 Task: In the  document order.docx Use the feature 'and check spelling and grammer' Select the body of letter and change paragraph spacing to  'Double' Select the word  Hello and change the font size to  25
Action: Mouse moved to (342, 499)
Screenshot: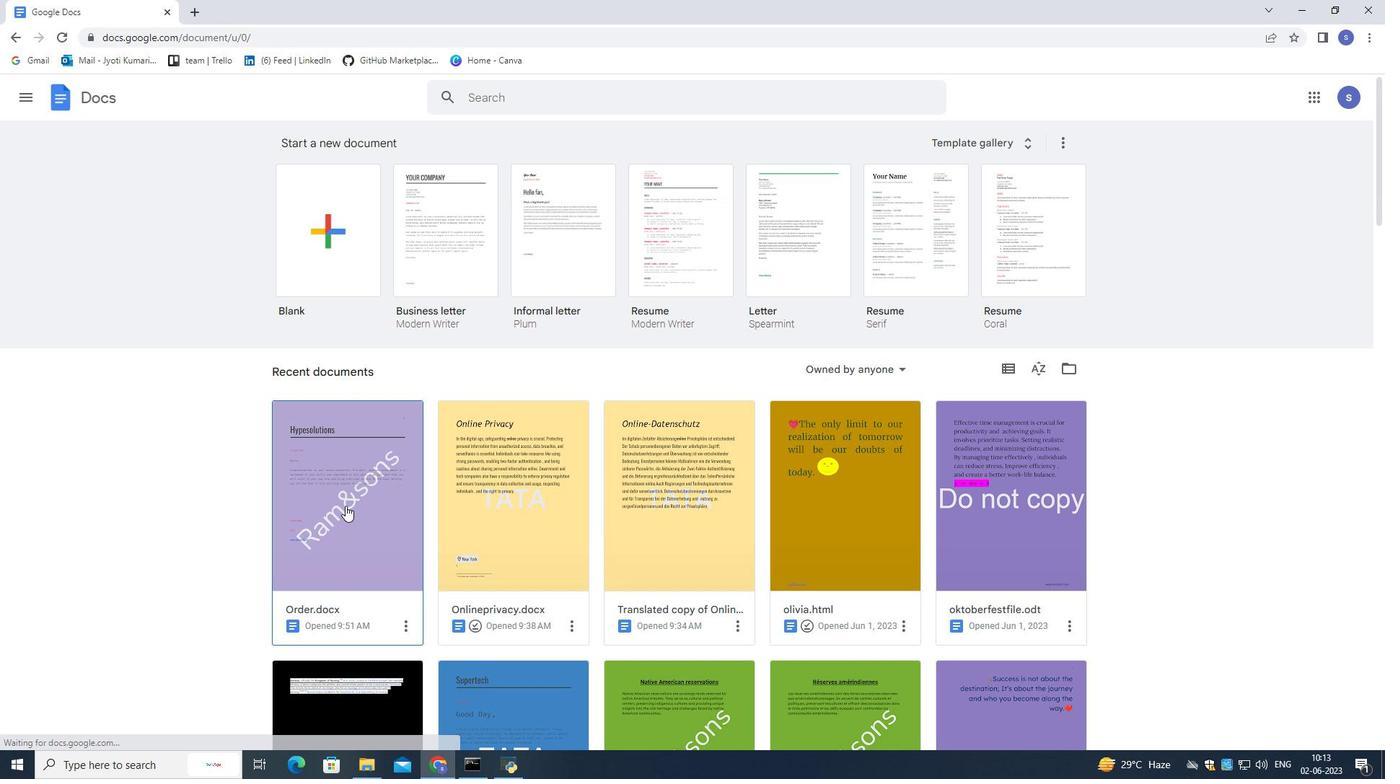 
Action: Mouse pressed left at (342, 499)
Screenshot: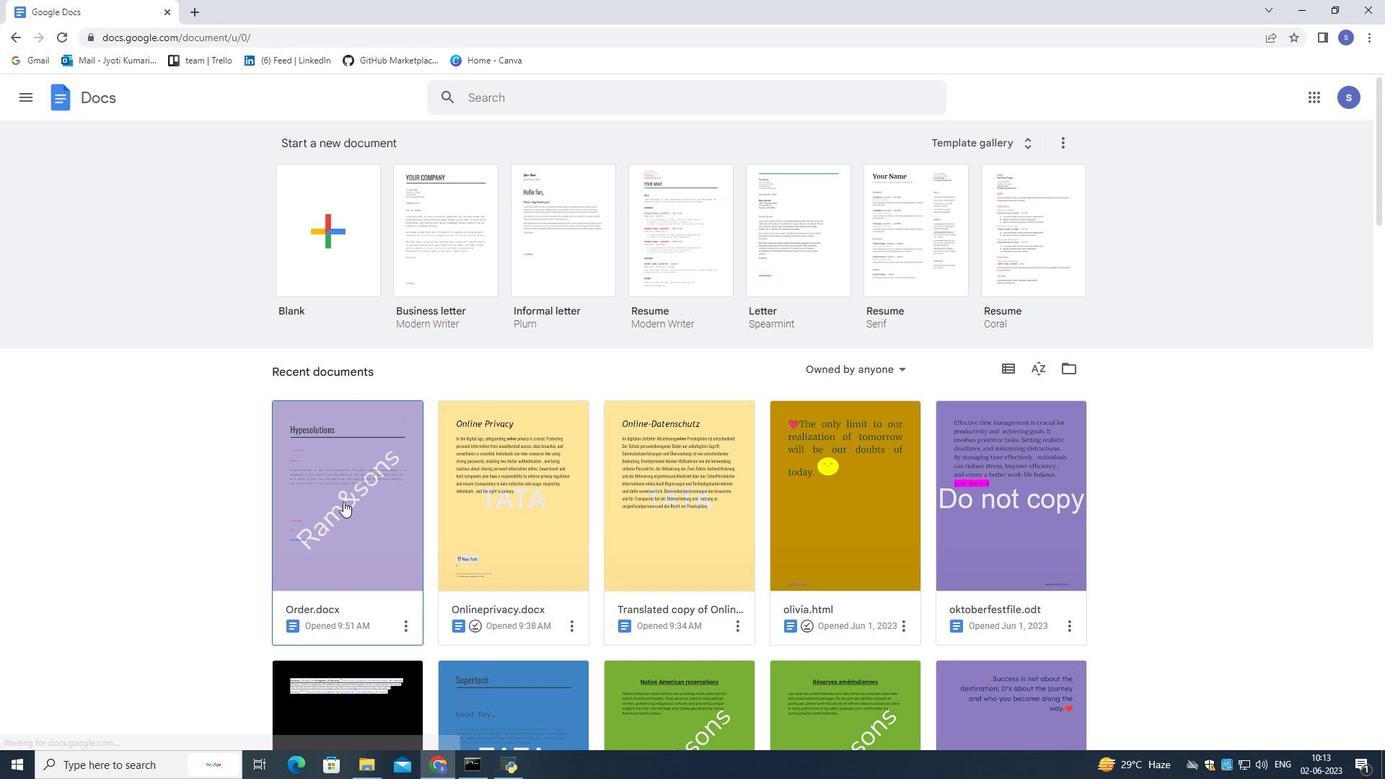 
Action: Mouse pressed left at (342, 499)
Screenshot: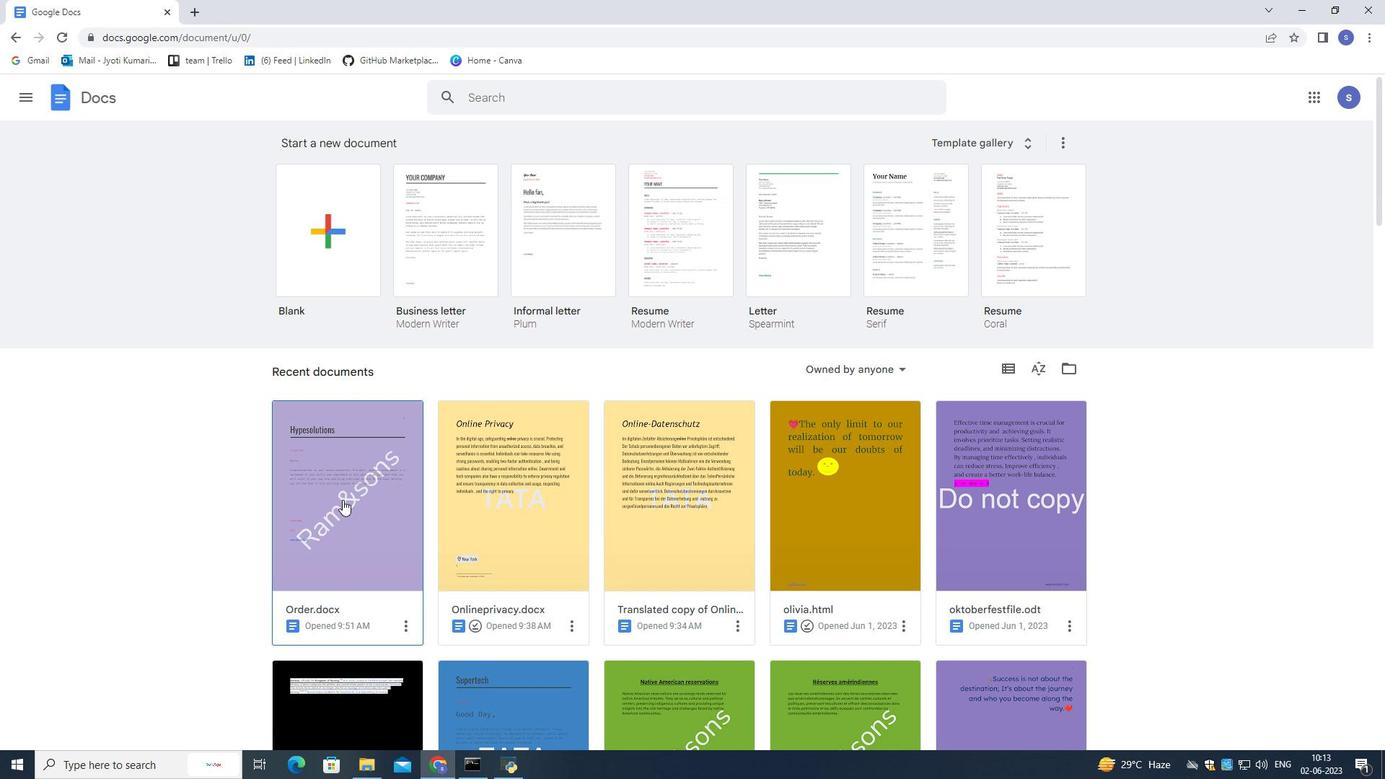 
Action: Mouse moved to (243, 103)
Screenshot: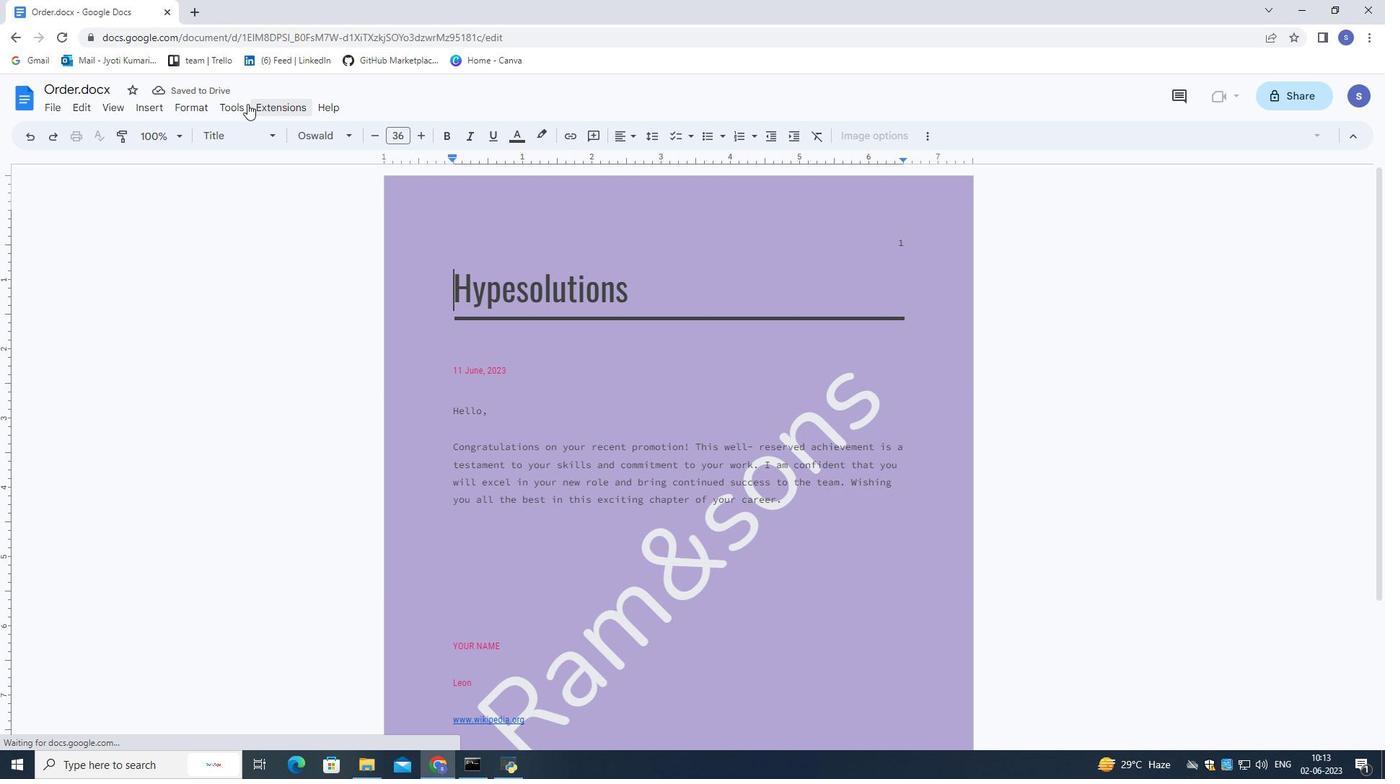 
Action: Mouse pressed left at (243, 103)
Screenshot: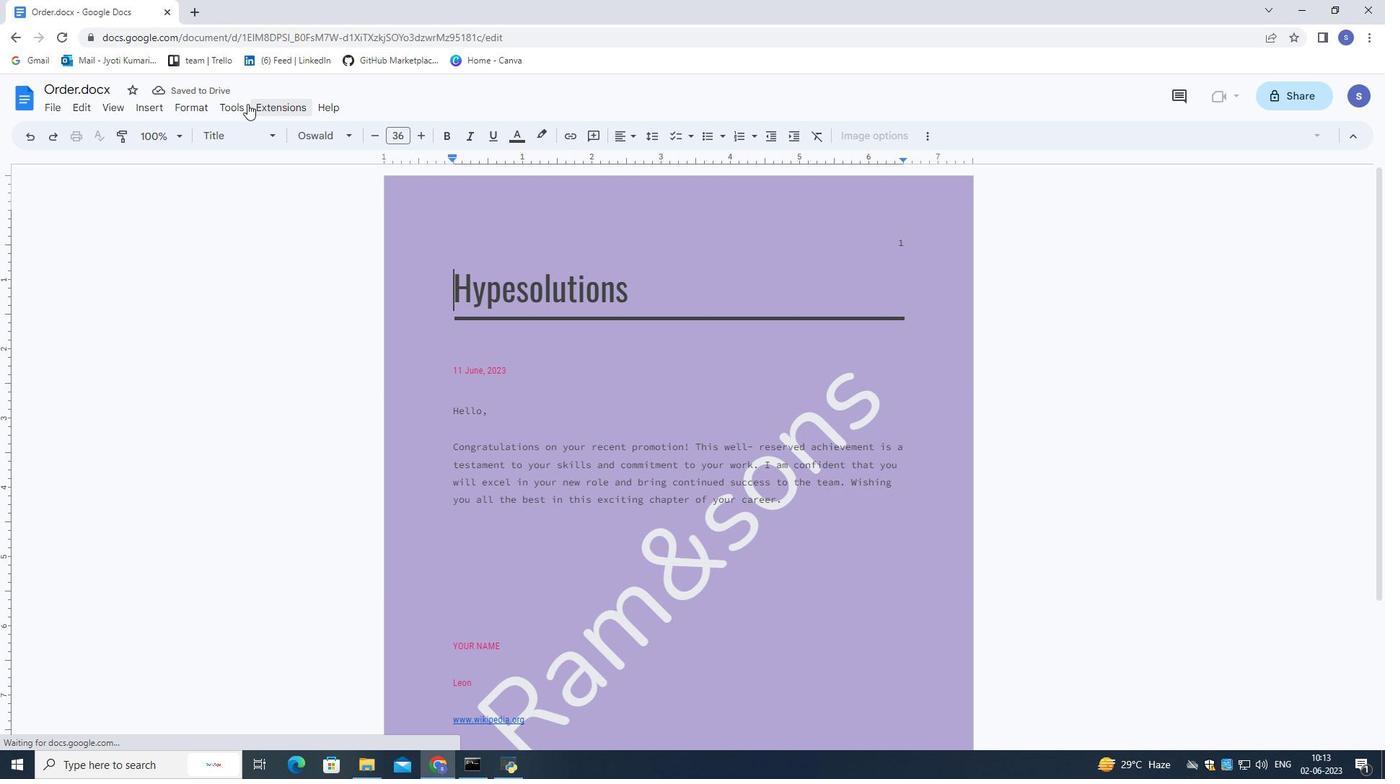 
Action: Mouse moved to (240, 102)
Screenshot: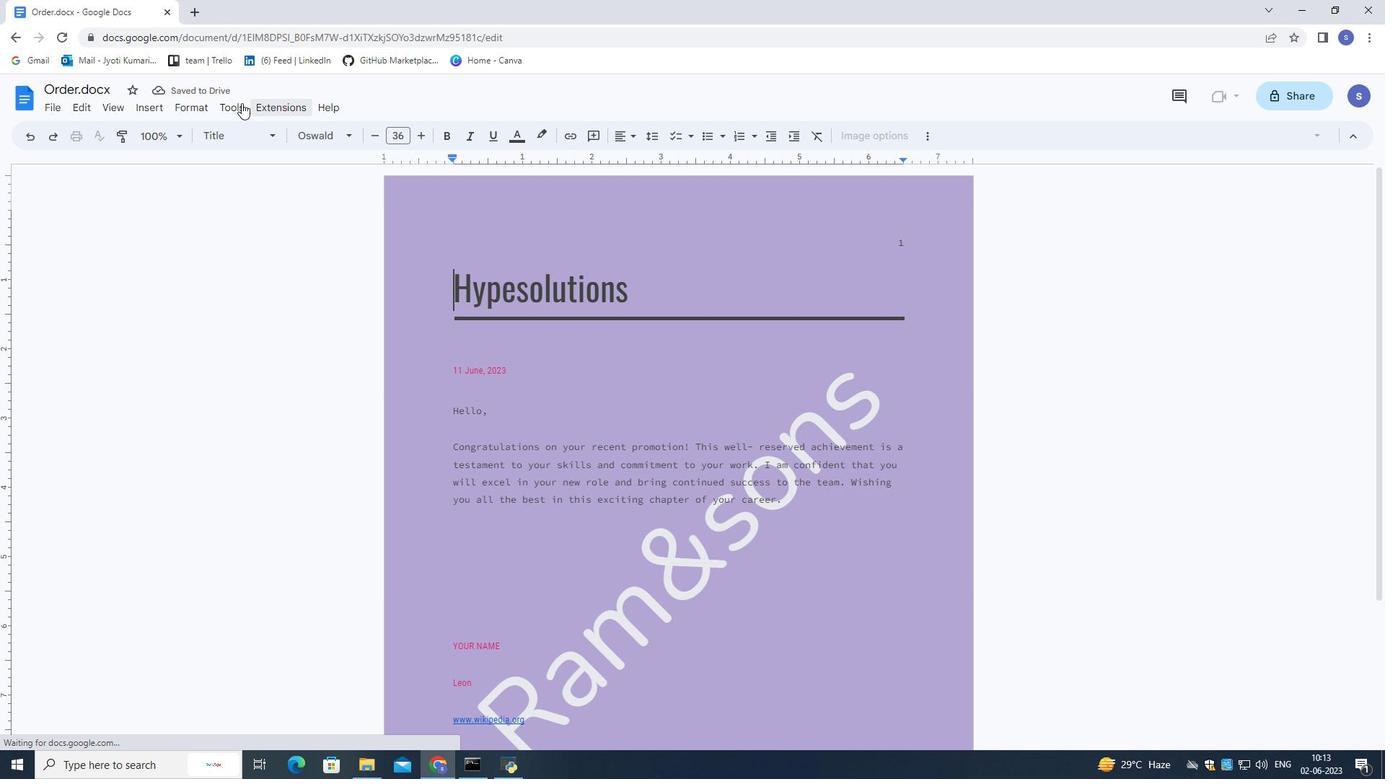 
Action: Mouse pressed left at (240, 102)
Screenshot: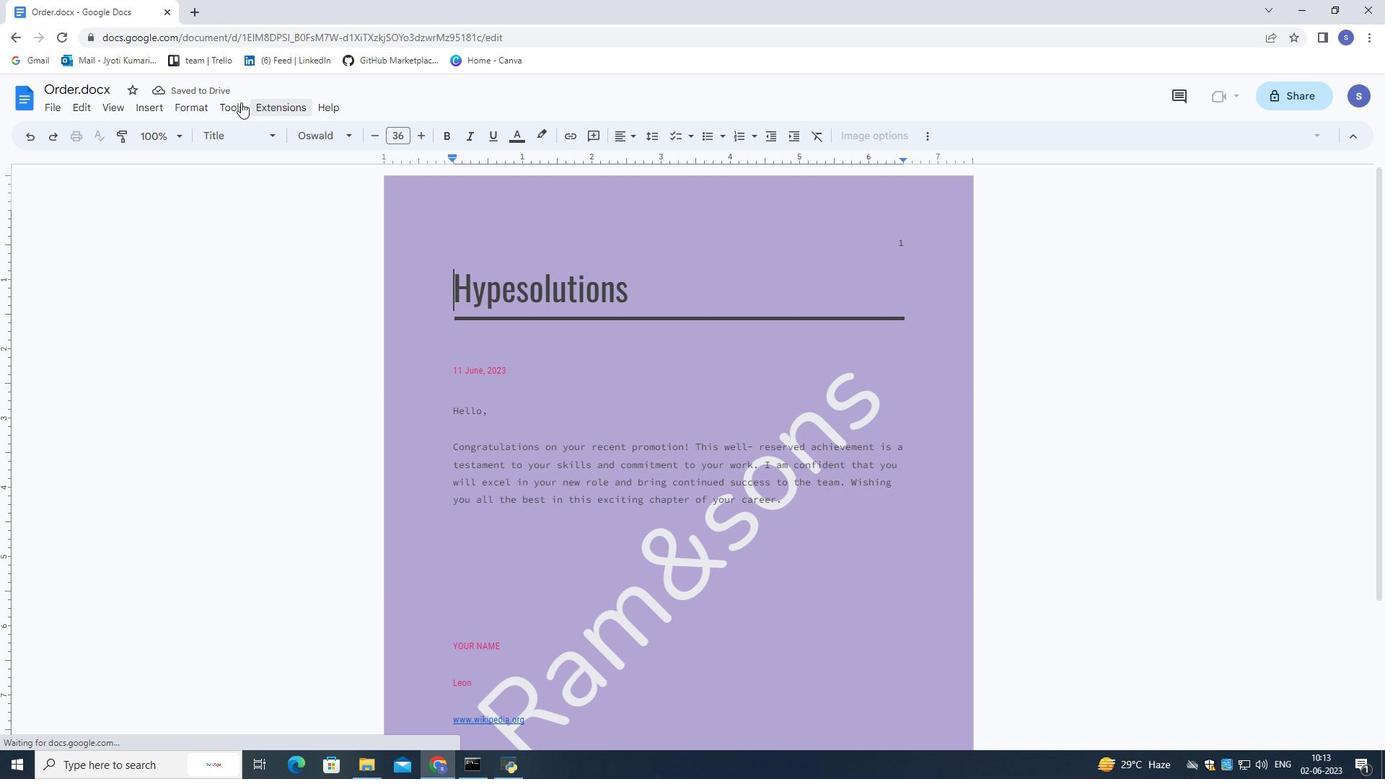 
Action: Mouse moved to (239, 102)
Screenshot: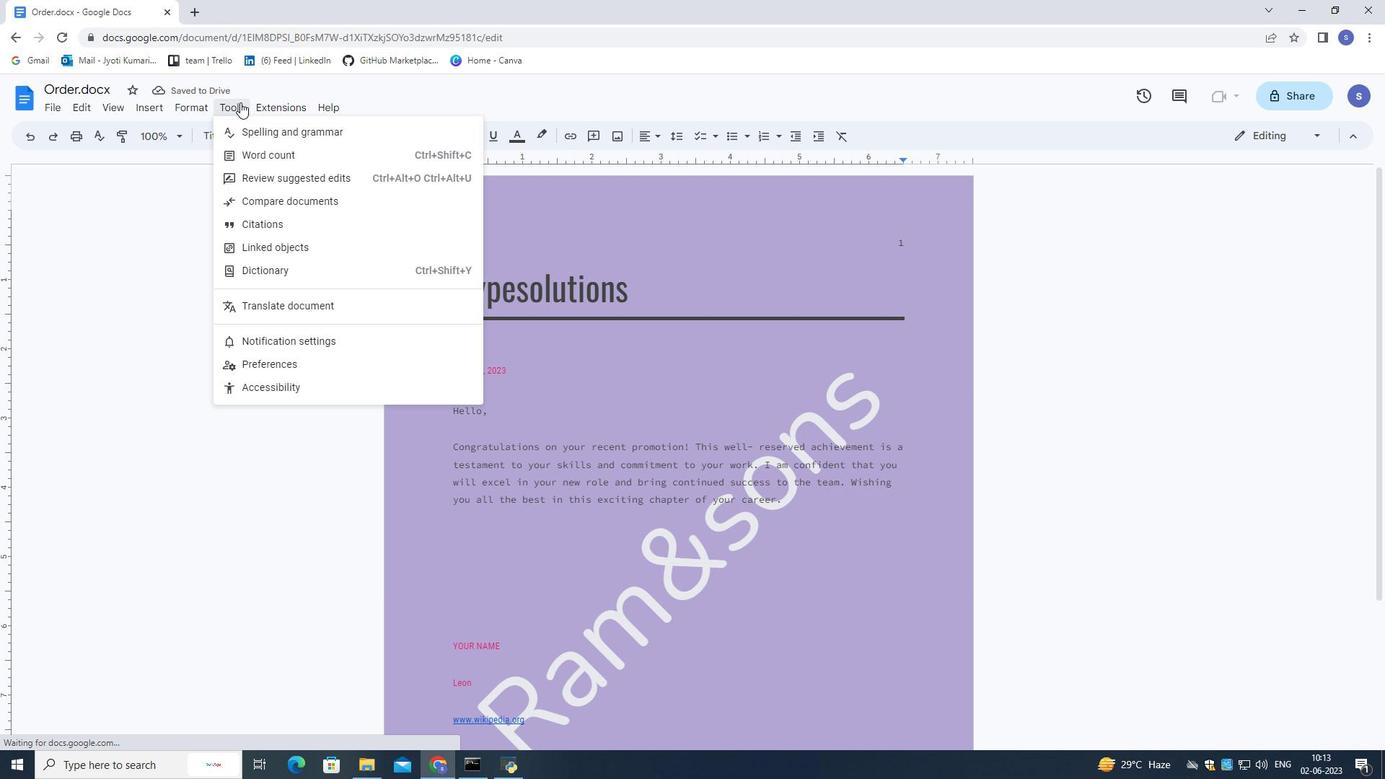 
Action: Mouse pressed left at (239, 102)
Screenshot: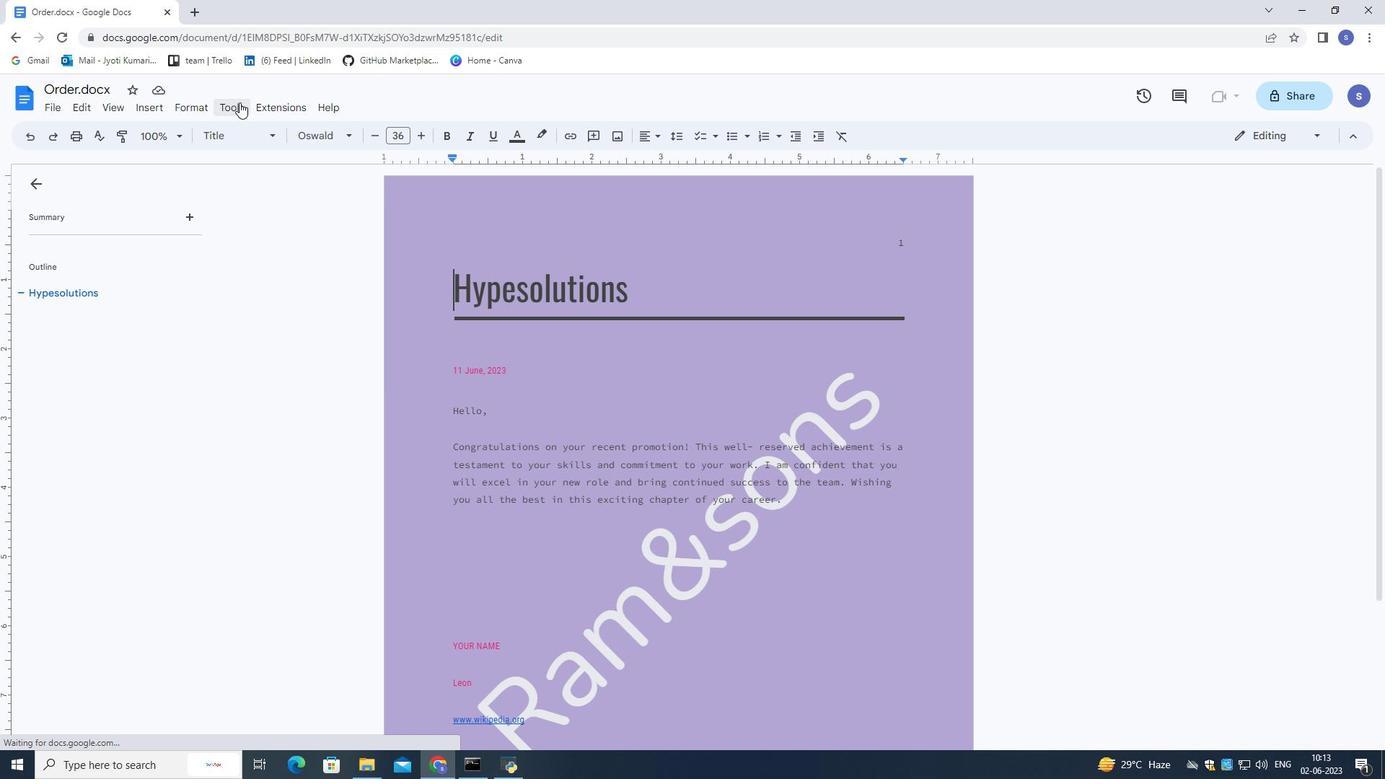 
Action: Mouse moved to (503, 137)
Screenshot: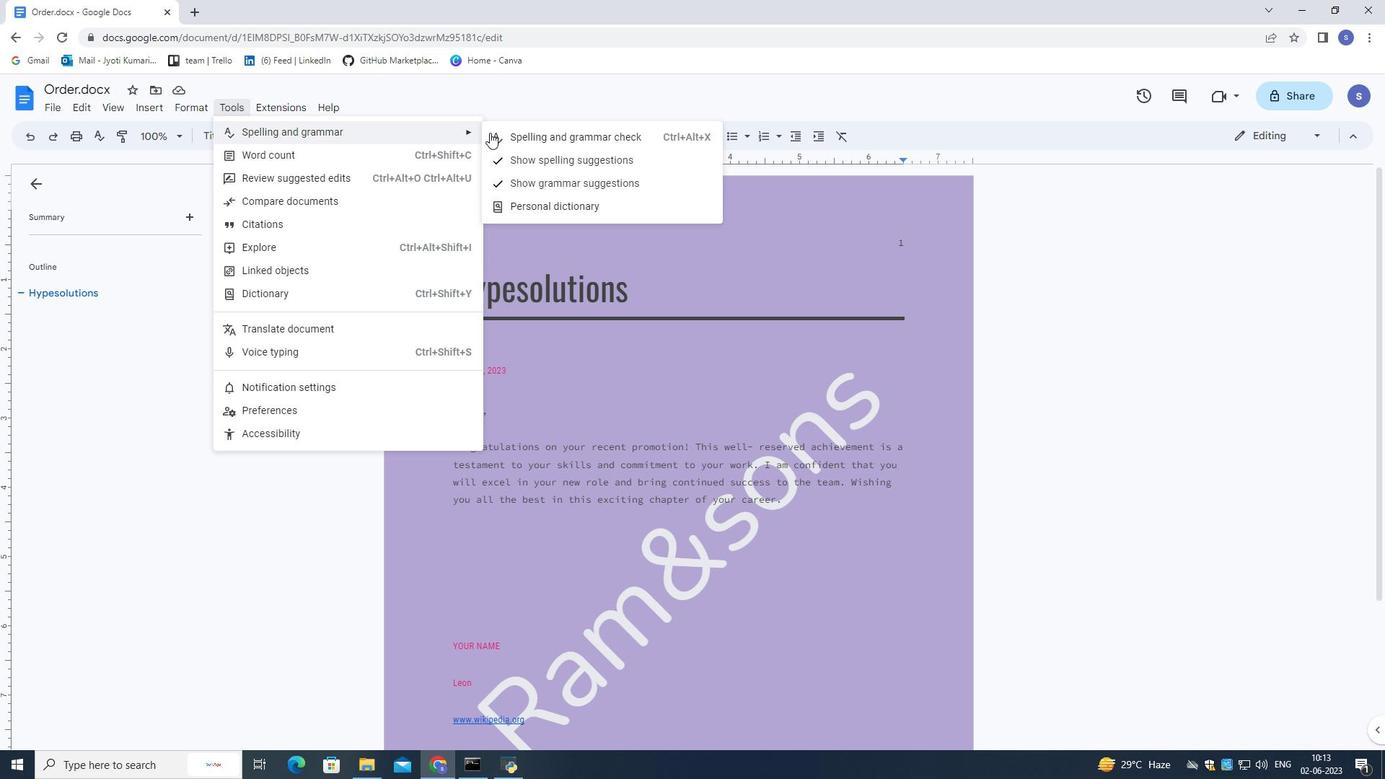 
Action: Mouse pressed left at (503, 137)
Screenshot: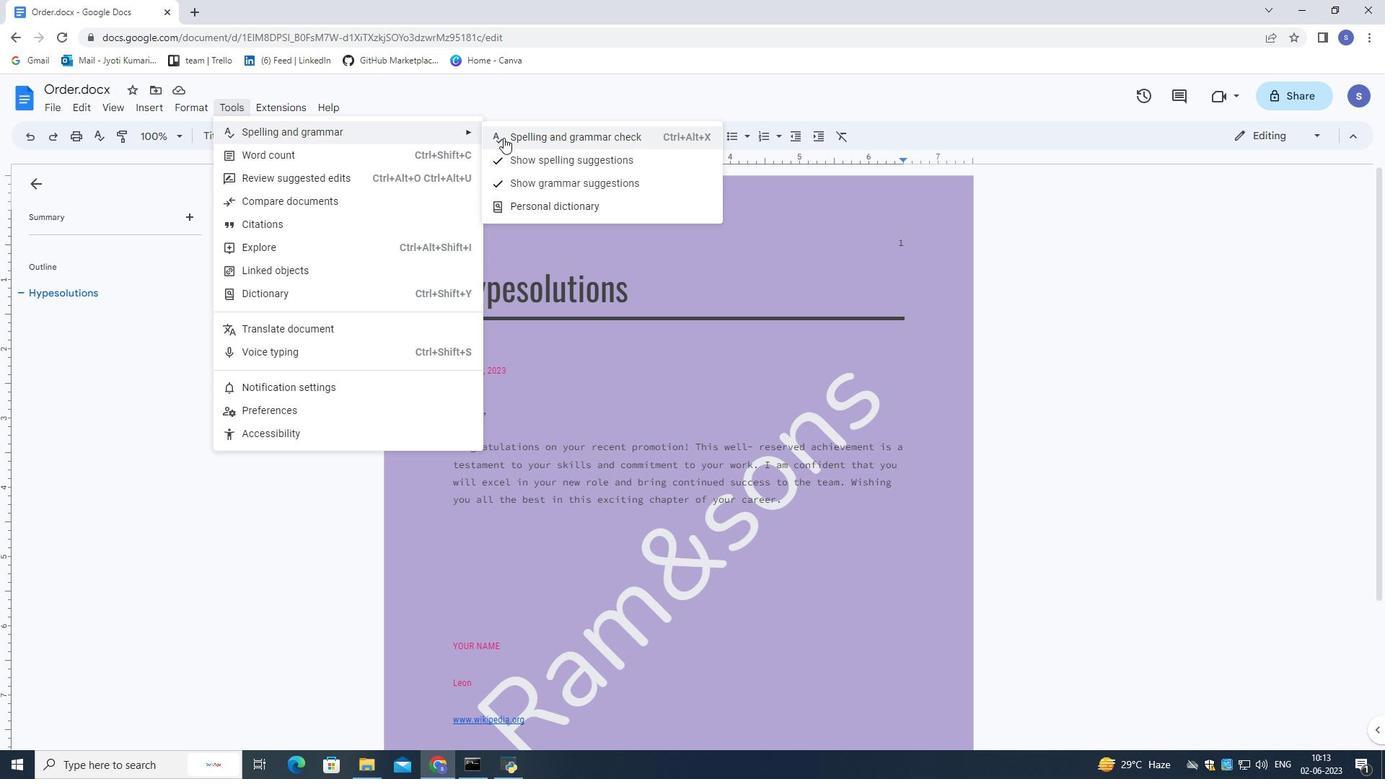 
Action: Mouse moved to (507, 261)
Screenshot: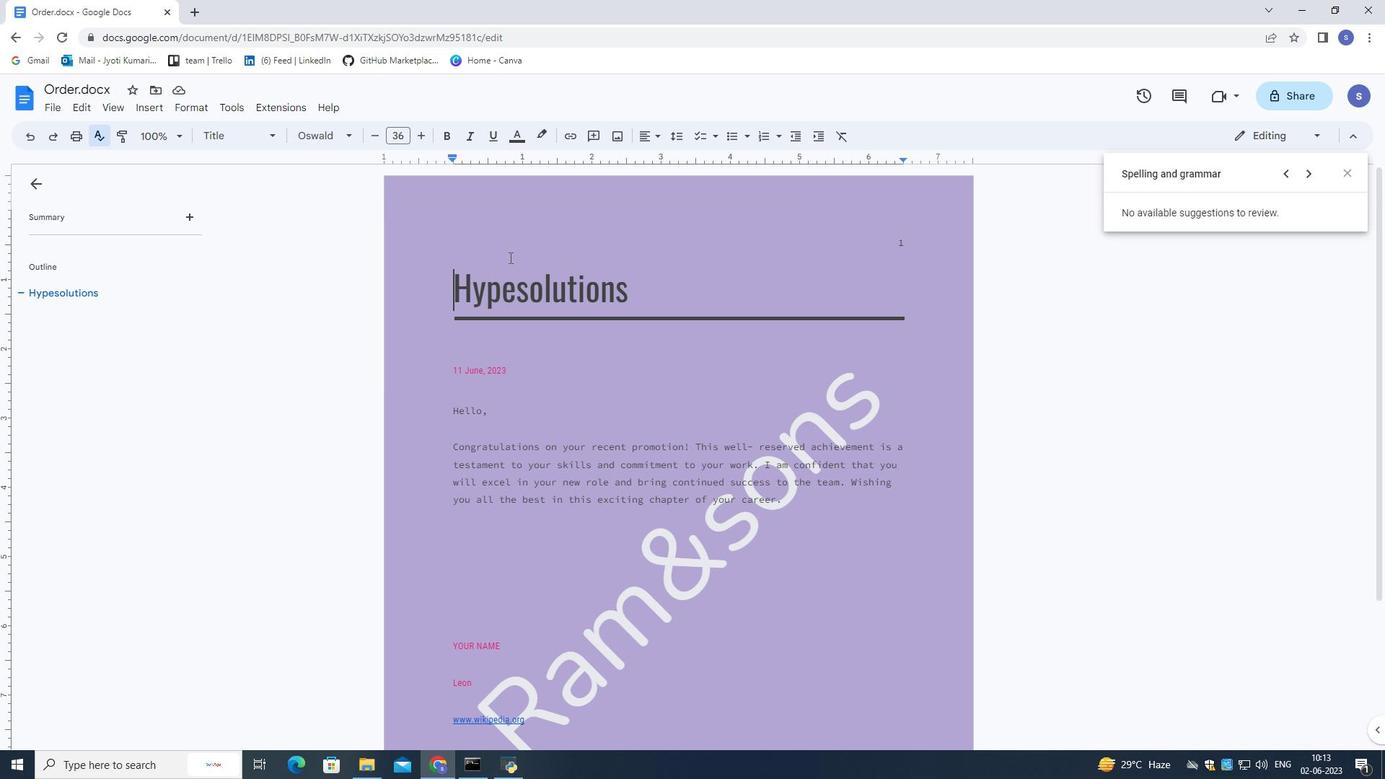 
Action: Mouse scrolled (507, 261) with delta (0, 0)
Screenshot: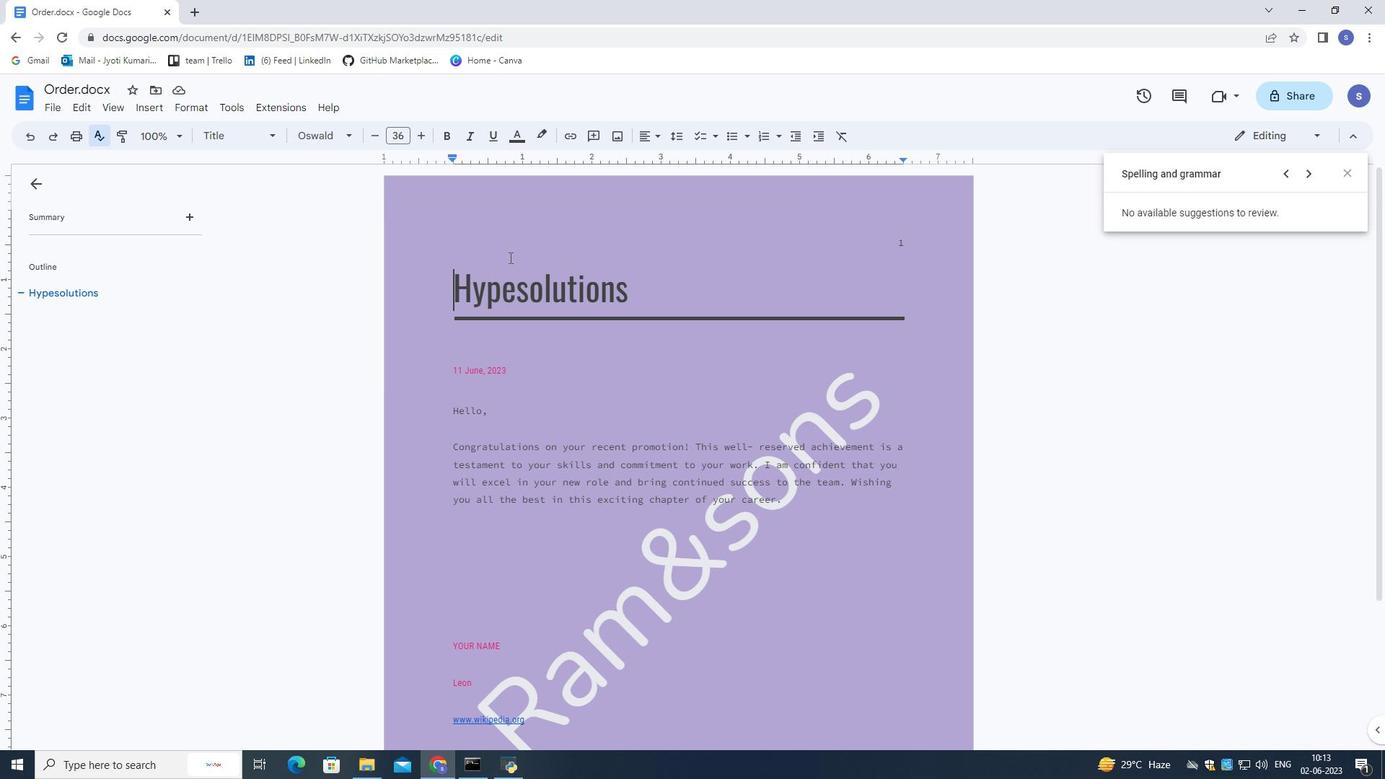 
Action: Mouse moved to (505, 264)
Screenshot: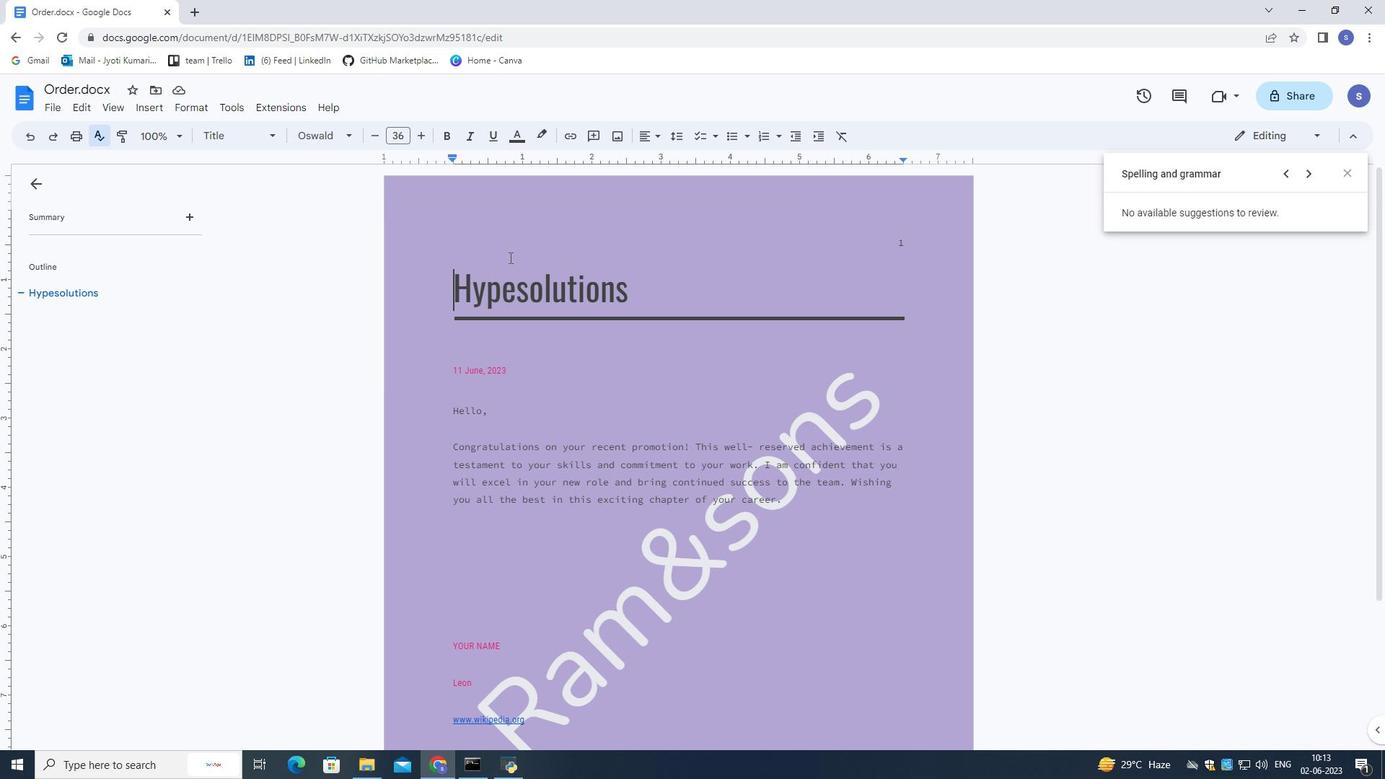 
Action: Mouse scrolled (505, 263) with delta (0, 0)
Screenshot: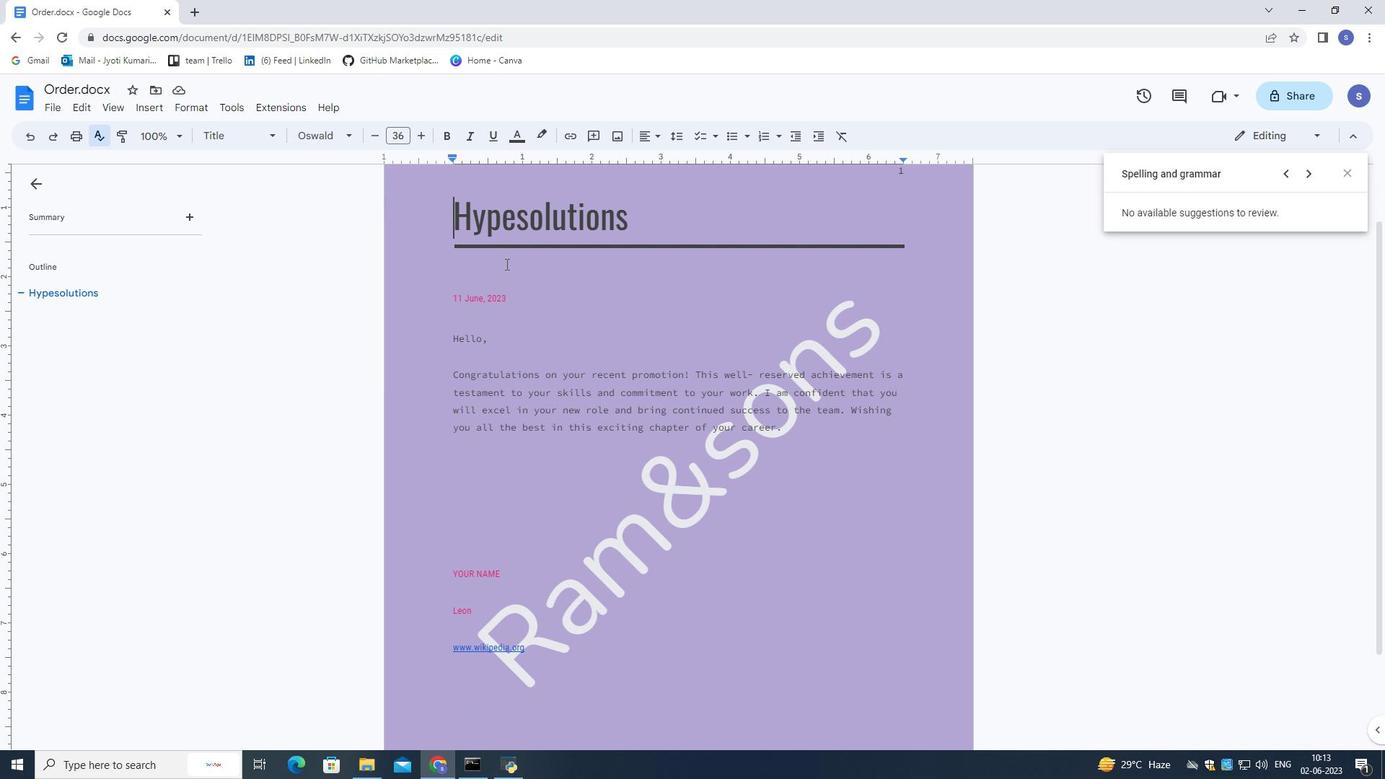 
Action: Mouse scrolled (505, 263) with delta (0, 0)
Screenshot: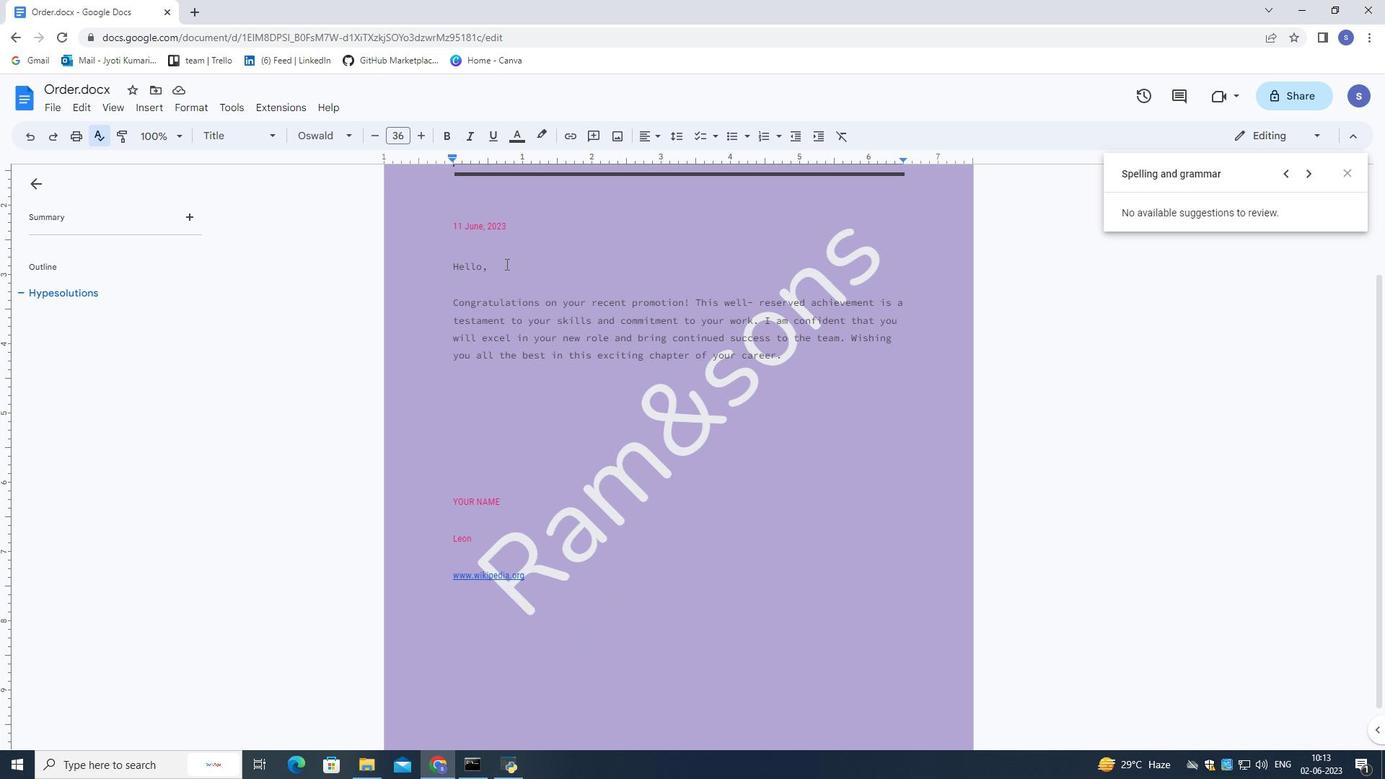 
Action: Mouse moved to (510, 265)
Screenshot: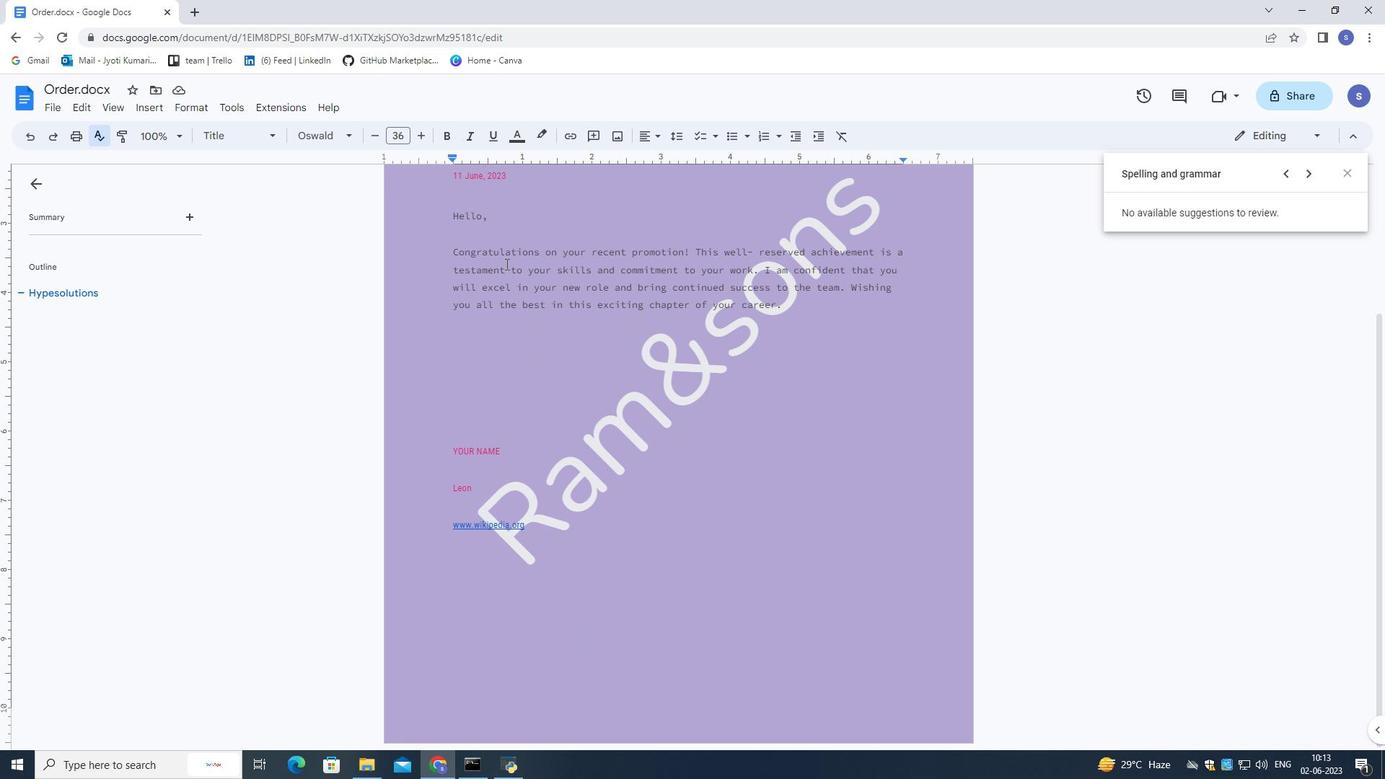 
Action: Mouse scrolled (510, 266) with delta (0, 0)
Screenshot: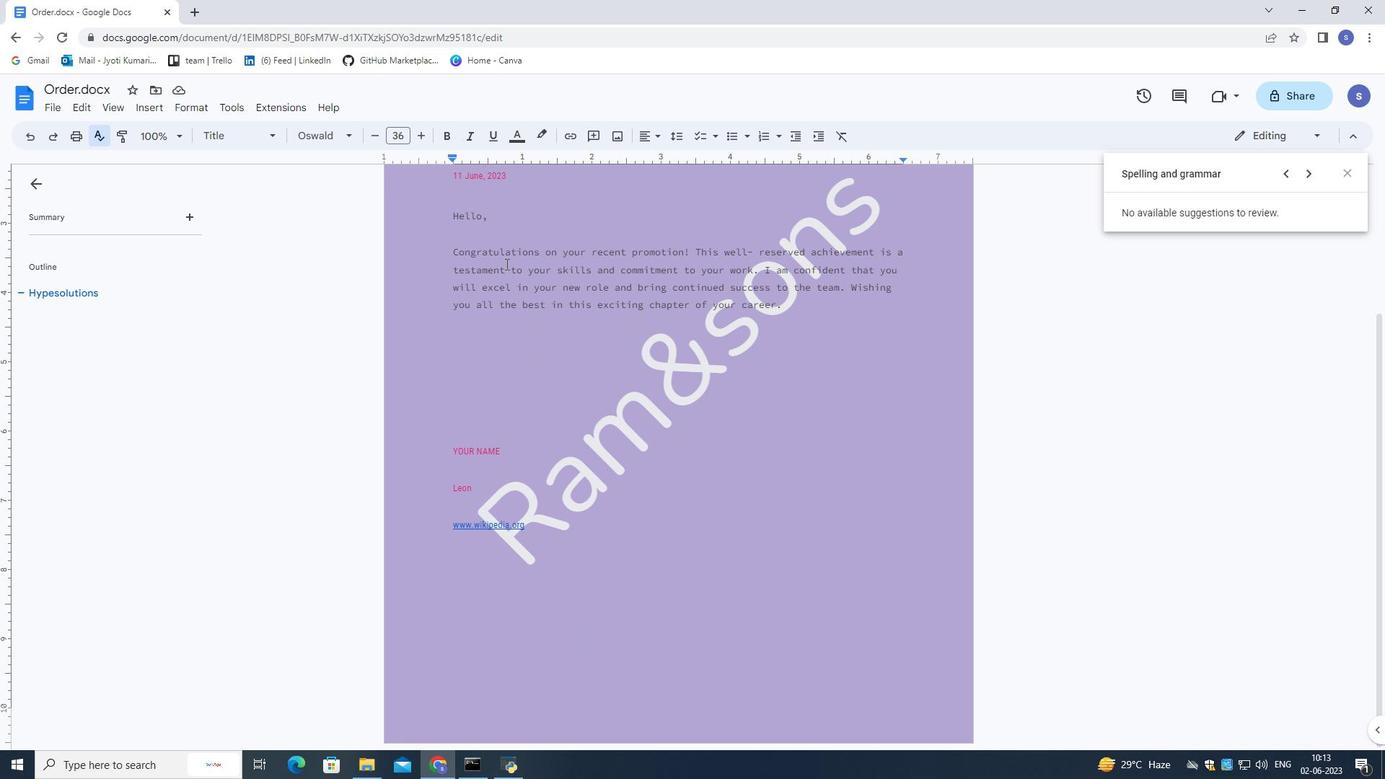 
Action: Mouse scrolled (510, 266) with delta (0, 0)
Screenshot: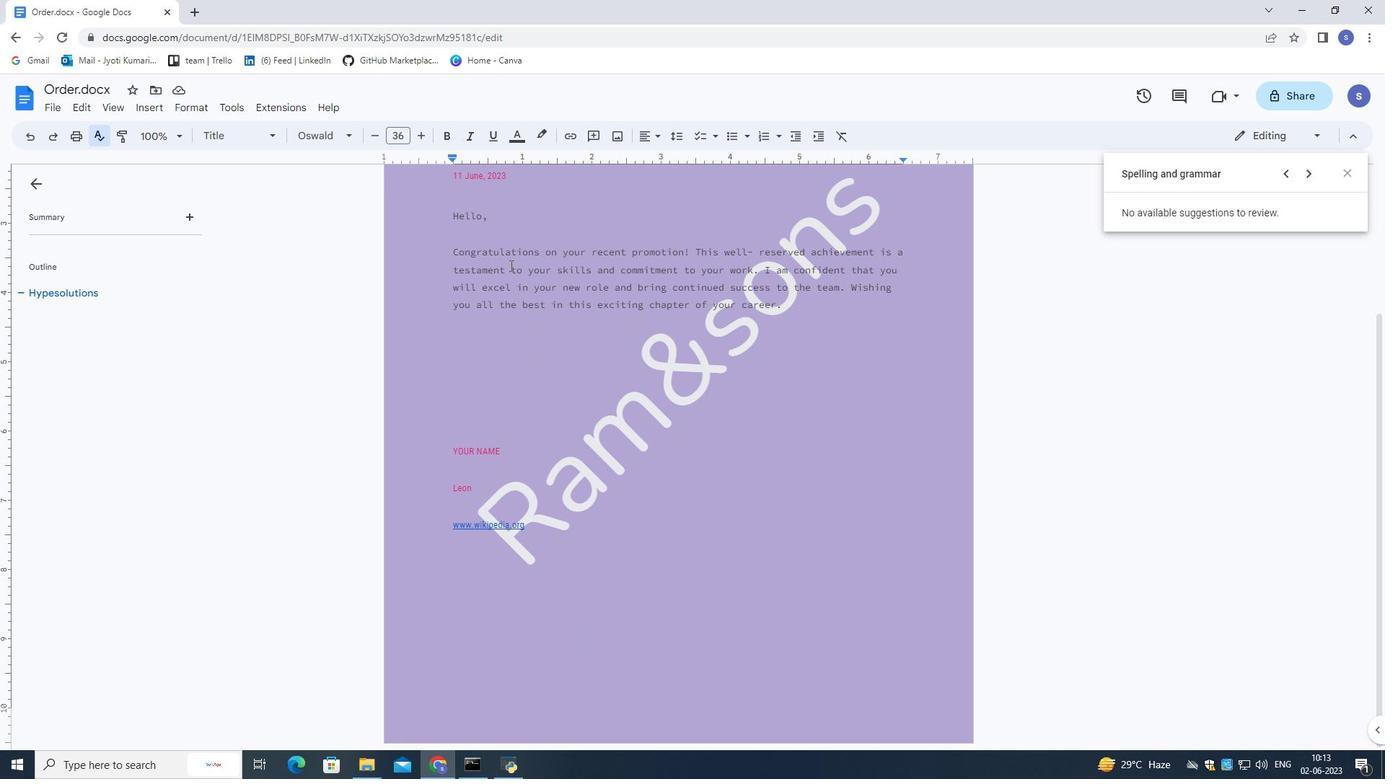 
Action: Mouse moved to (801, 452)
Screenshot: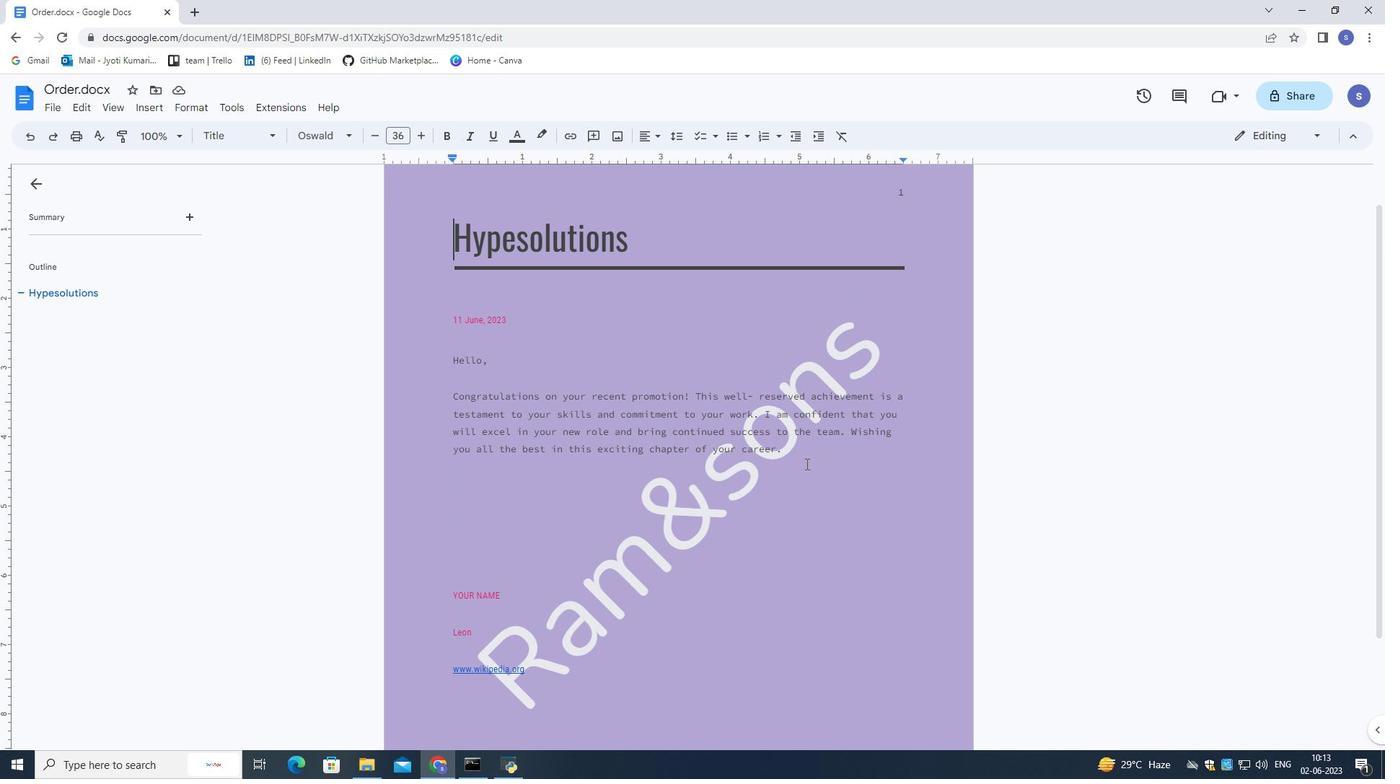 
Action: Mouse pressed left at (801, 452)
Screenshot: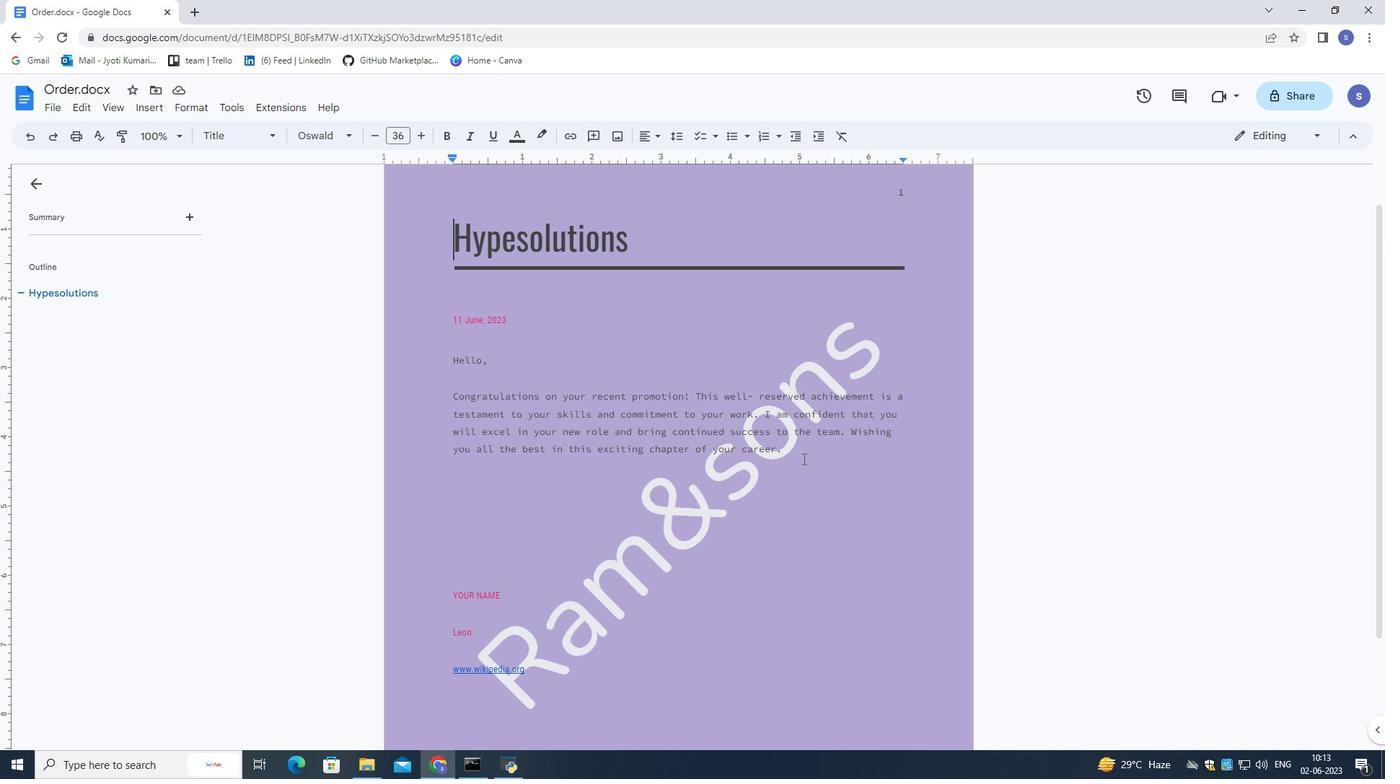 
Action: Mouse moved to (675, 137)
Screenshot: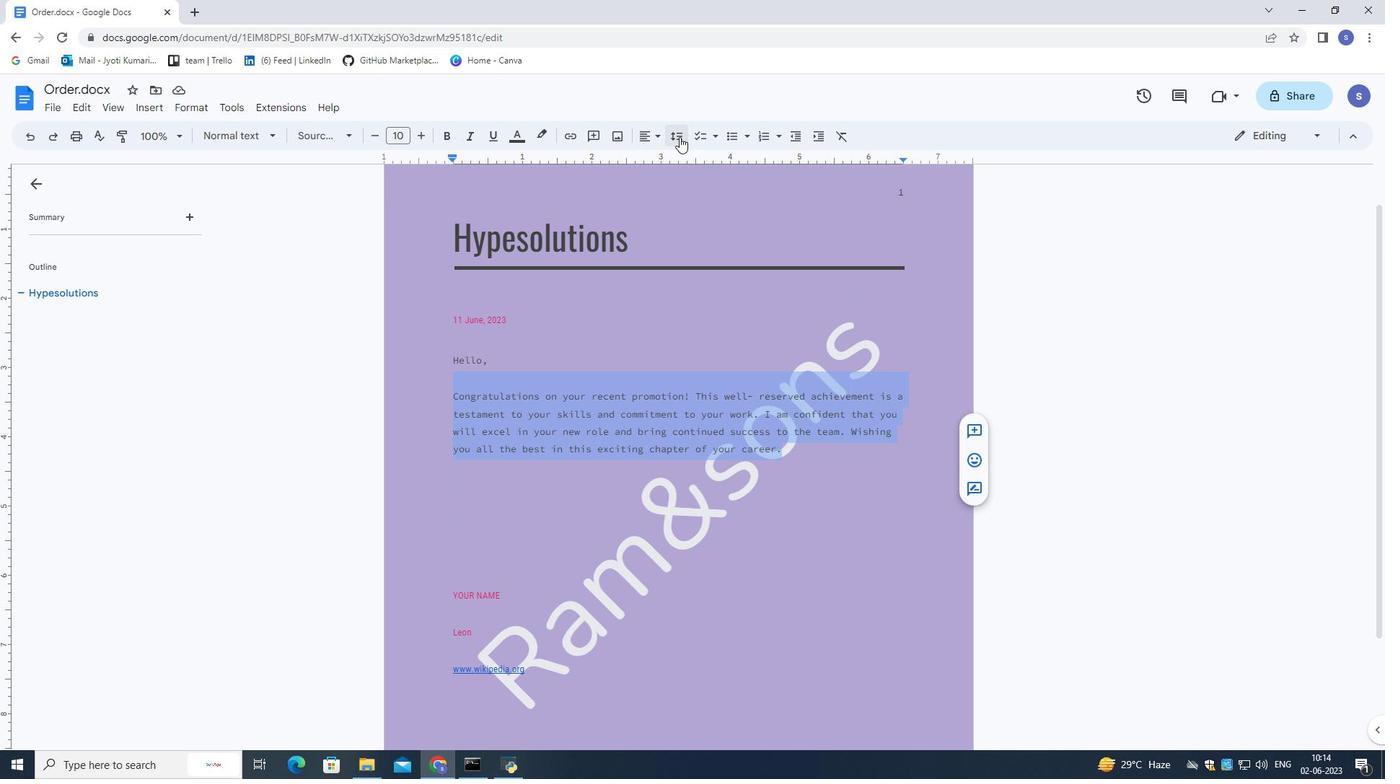 
Action: Mouse pressed left at (675, 137)
Screenshot: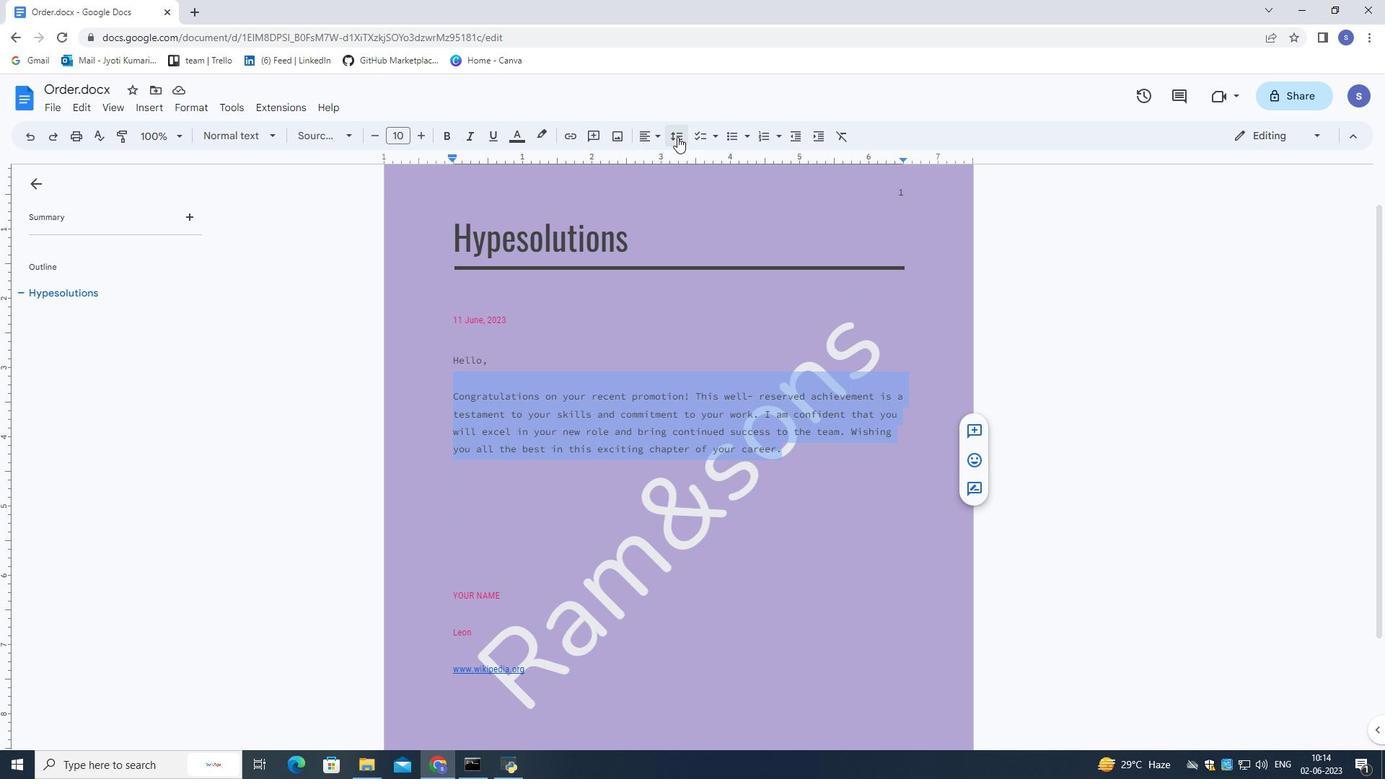 
Action: Mouse moved to (698, 228)
Screenshot: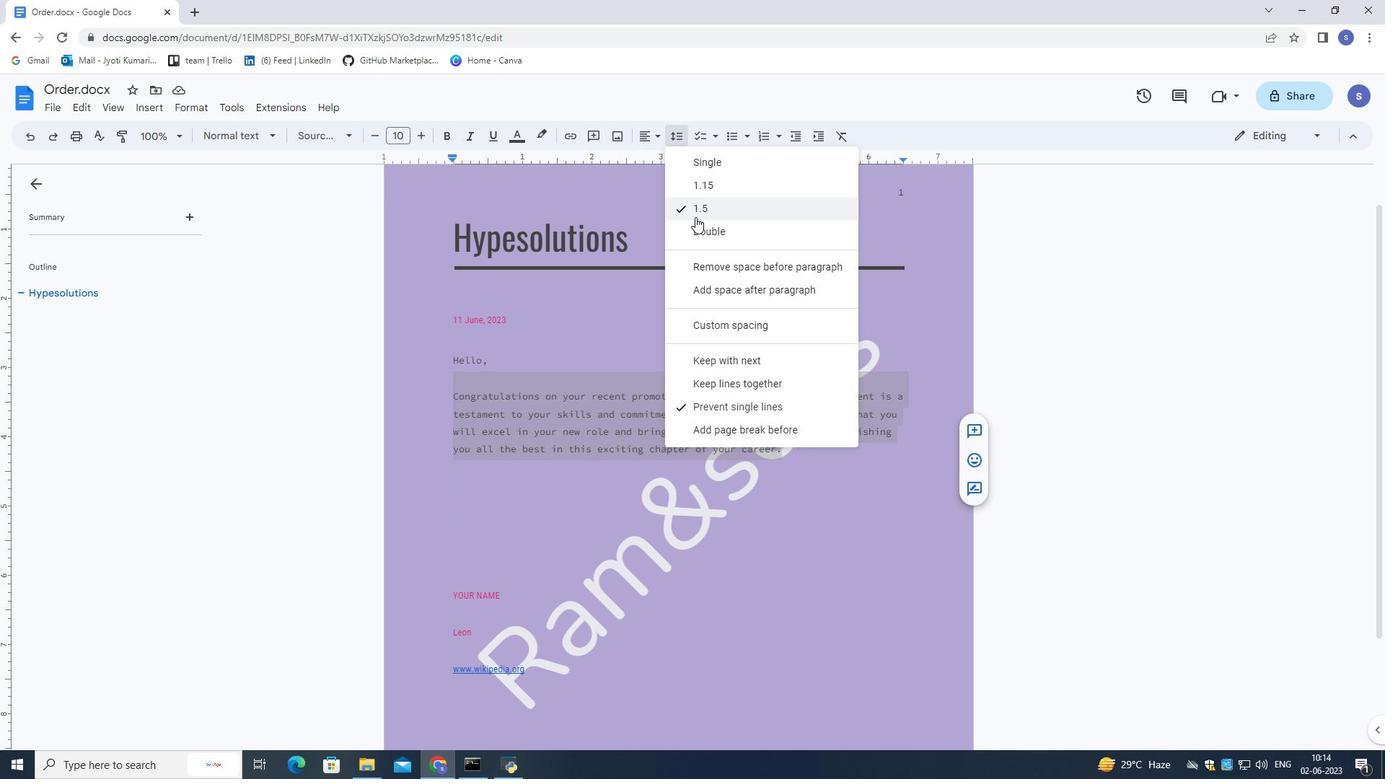 
Action: Mouse pressed left at (698, 228)
Screenshot: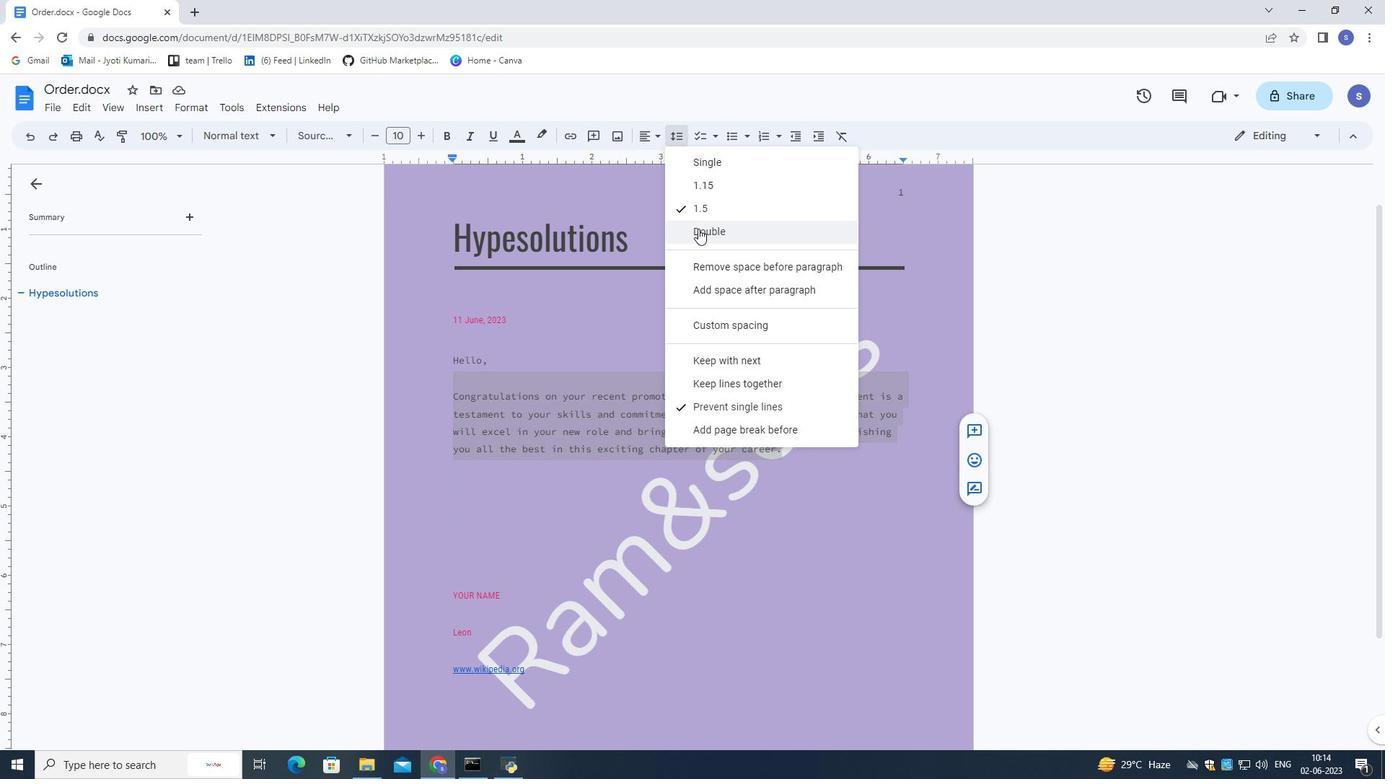 
Action: Mouse moved to (672, 315)
Screenshot: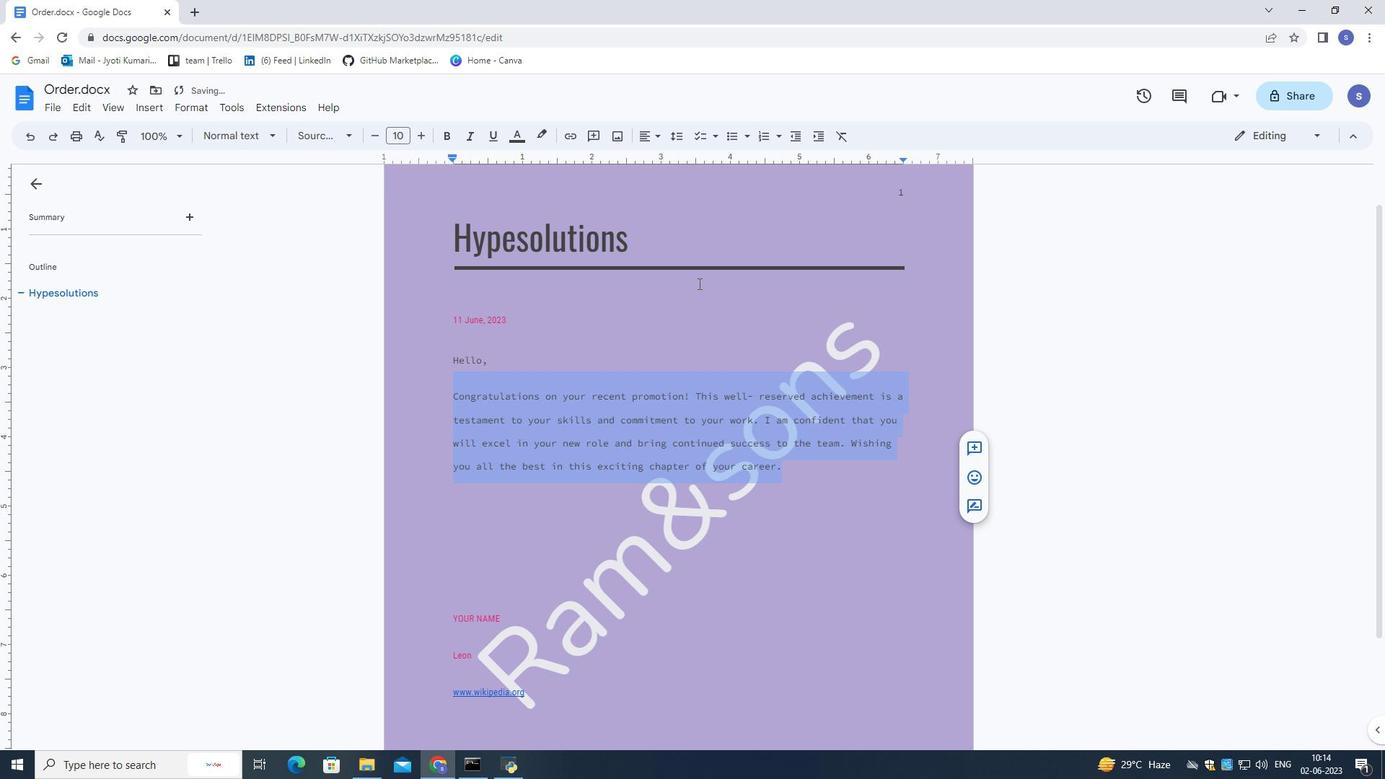 
Action: Mouse pressed left at (672, 315)
Screenshot: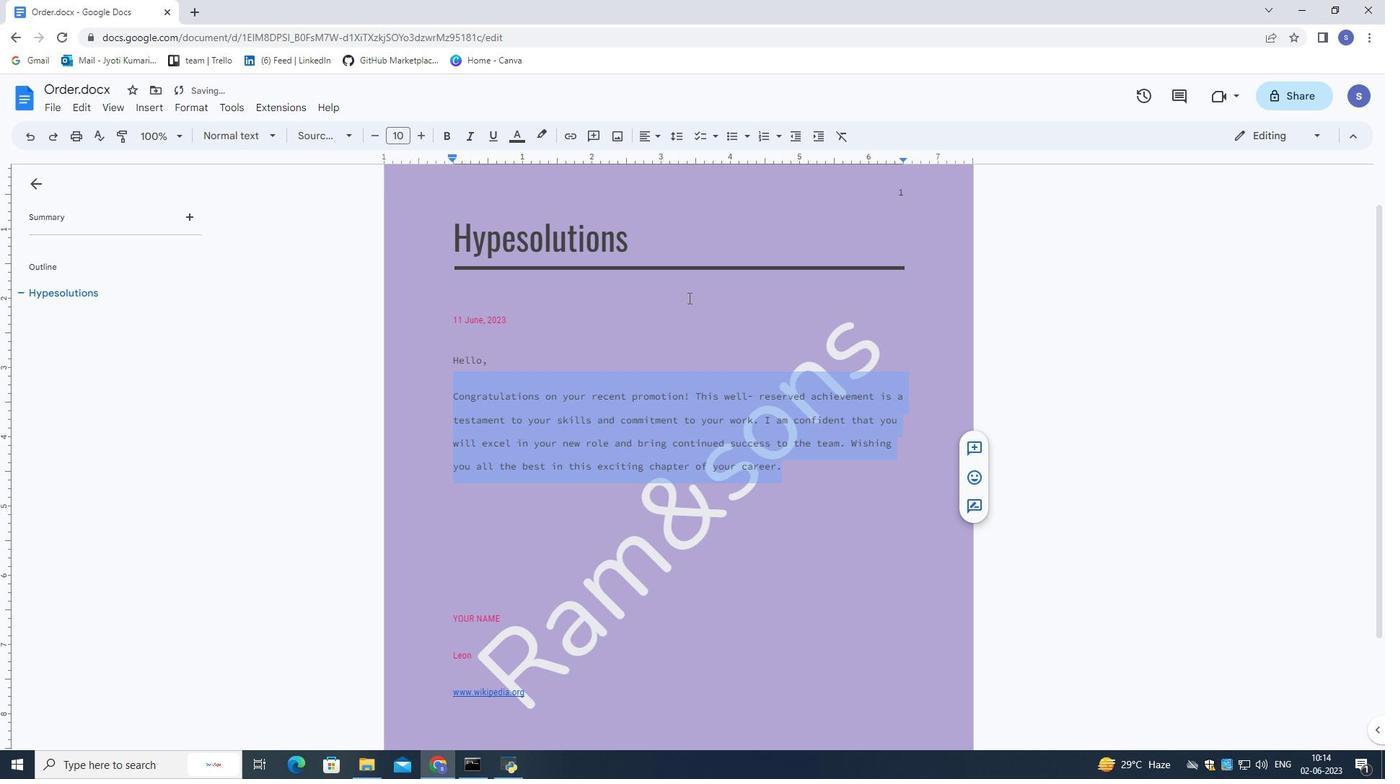 
Action: Mouse moved to (507, 357)
Screenshot: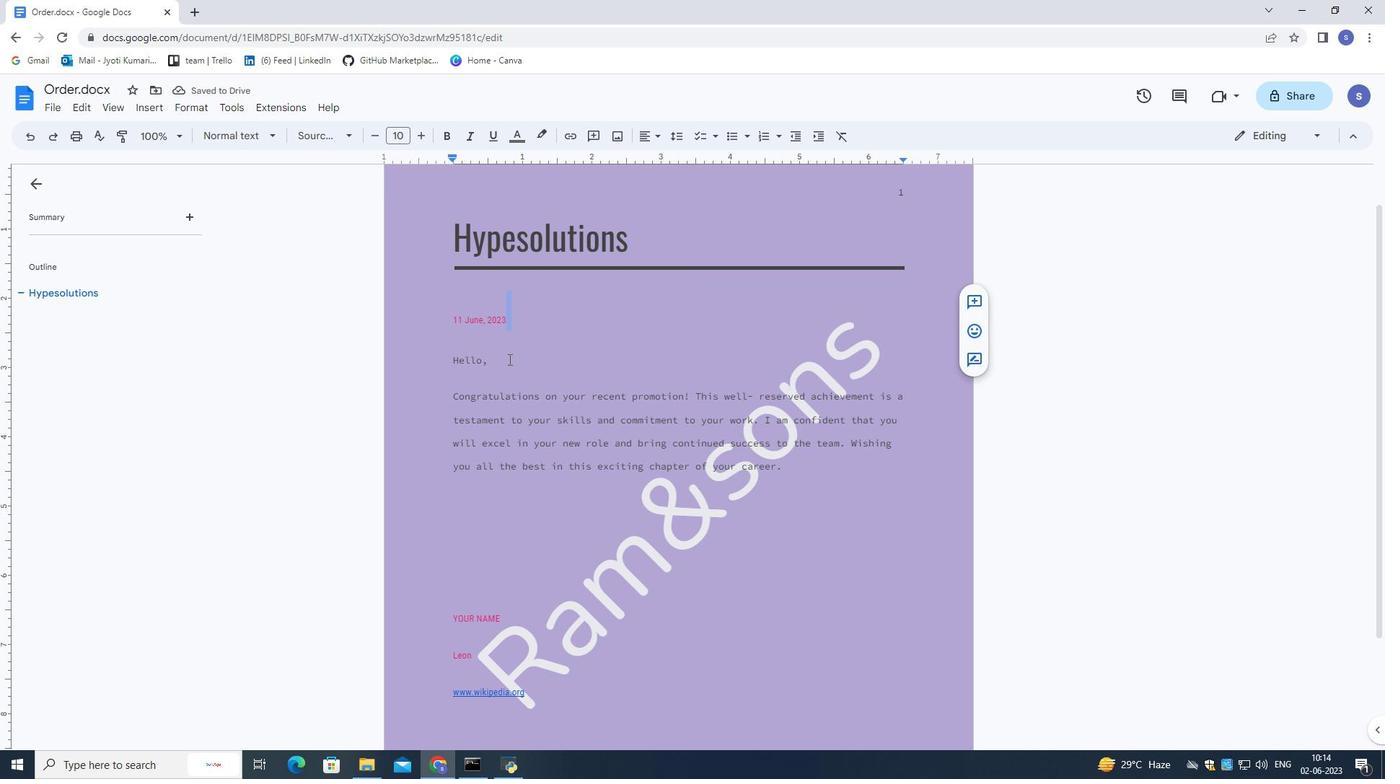 
Action: Mouse pressed left at (507, 357)
Screenshot: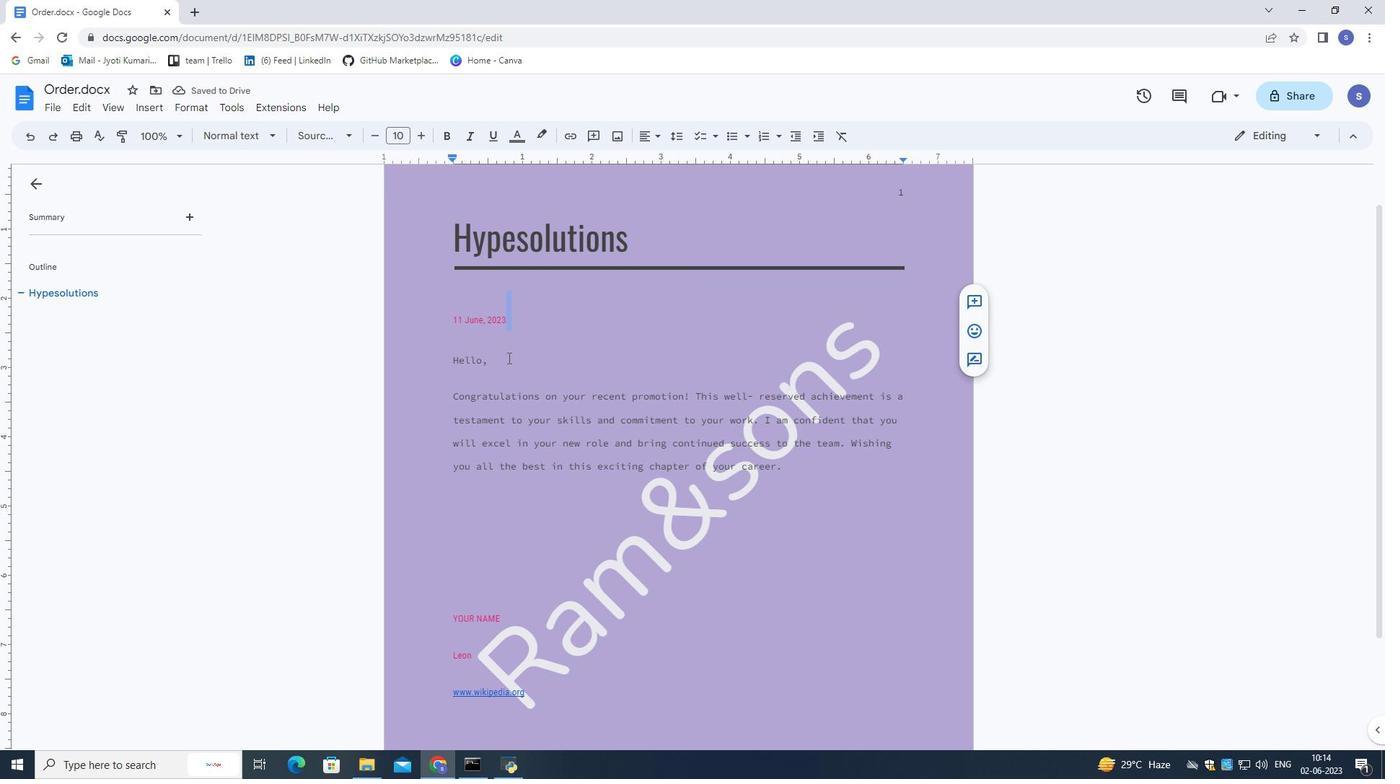 
Action: Mouse moved to (411, 135)
Screenshot: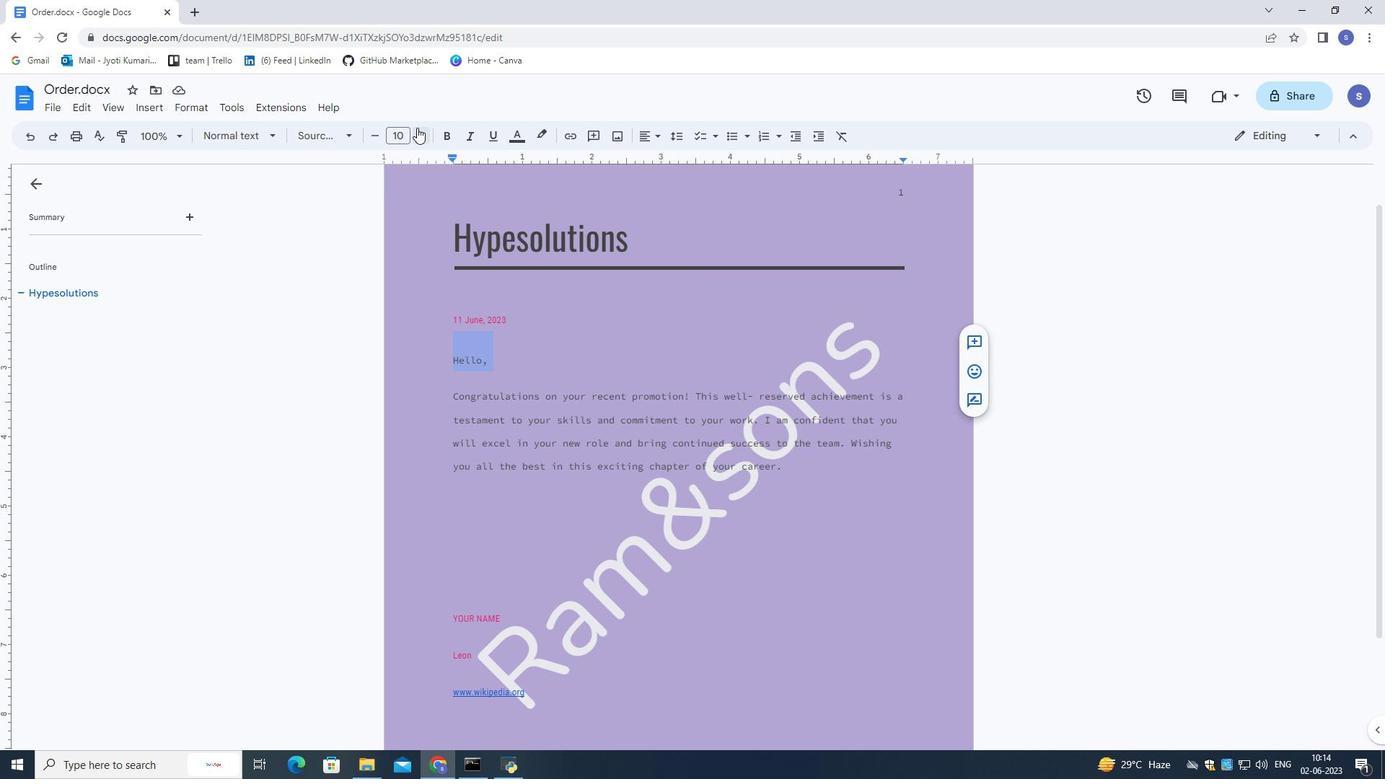 
Action: Mouse pressed left at (411, 135)
Screenshot: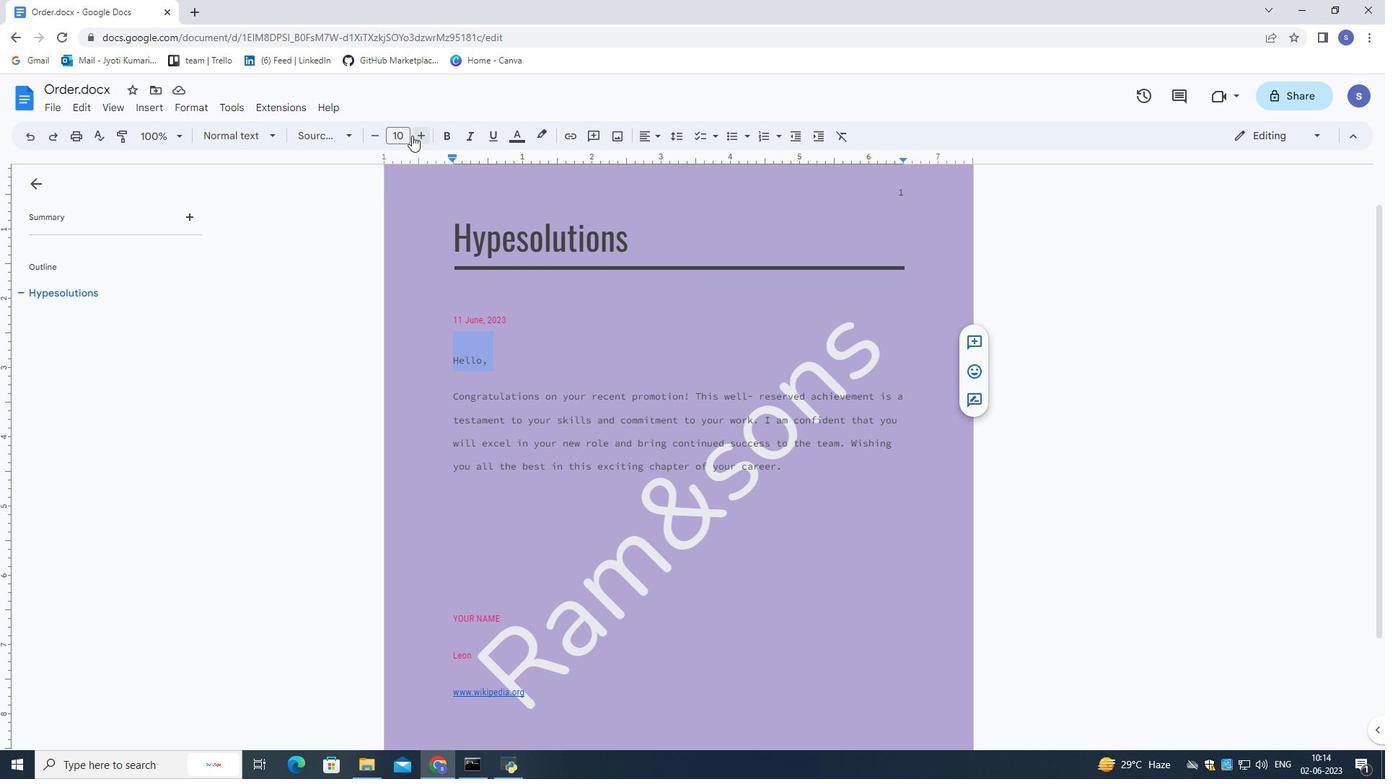 
Action: Mouse moved to (419, 136)
Screenshot: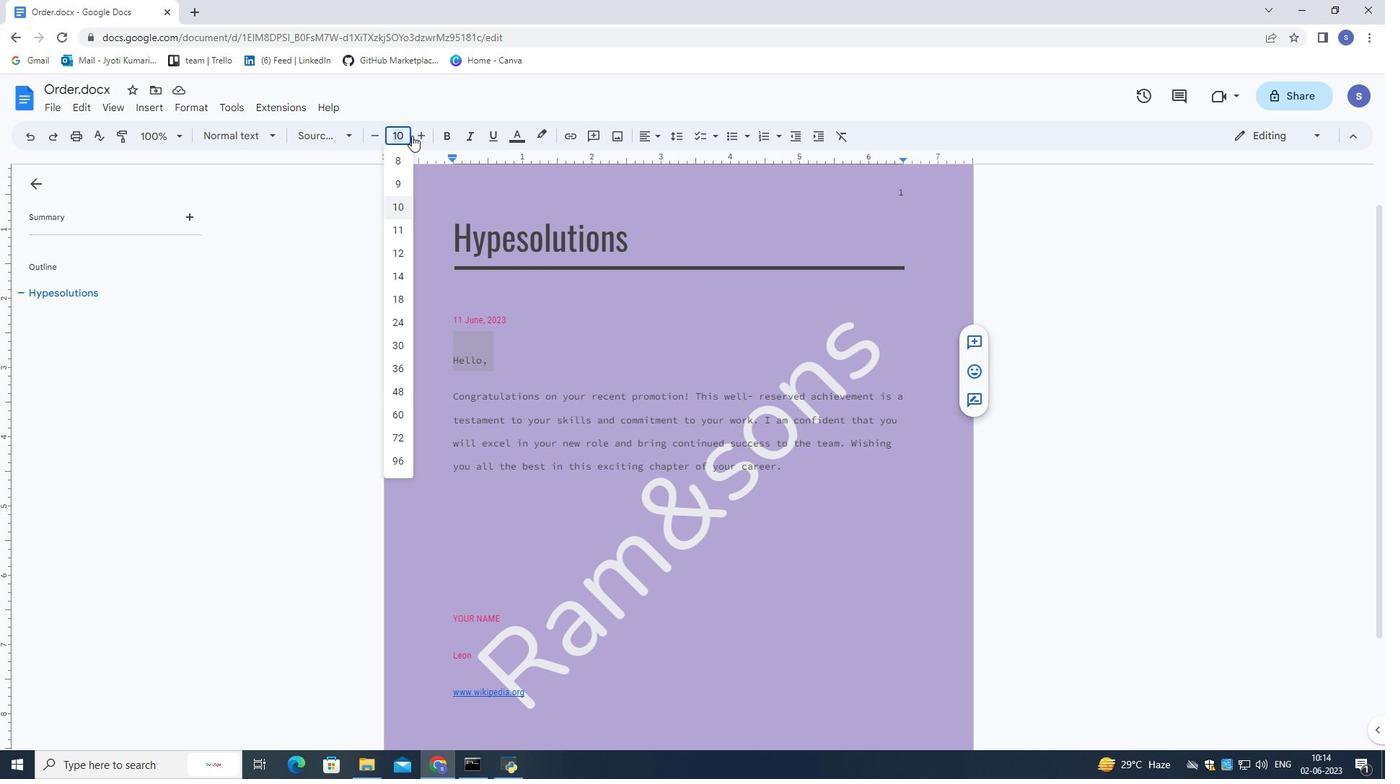 
Action: Mouse pressed left at (419, 136)
Screenshot: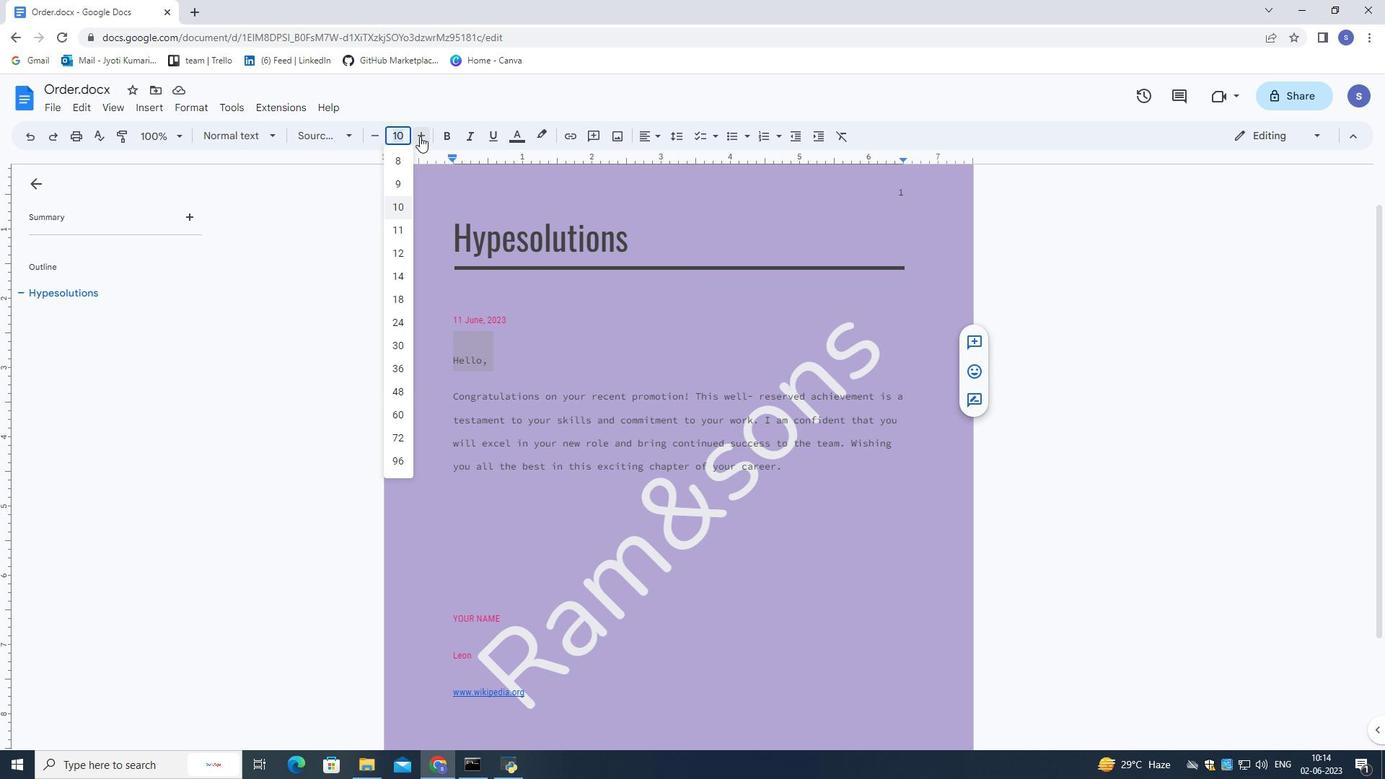 
Action: Mouse pressed left at (419, 136)
Screenshot: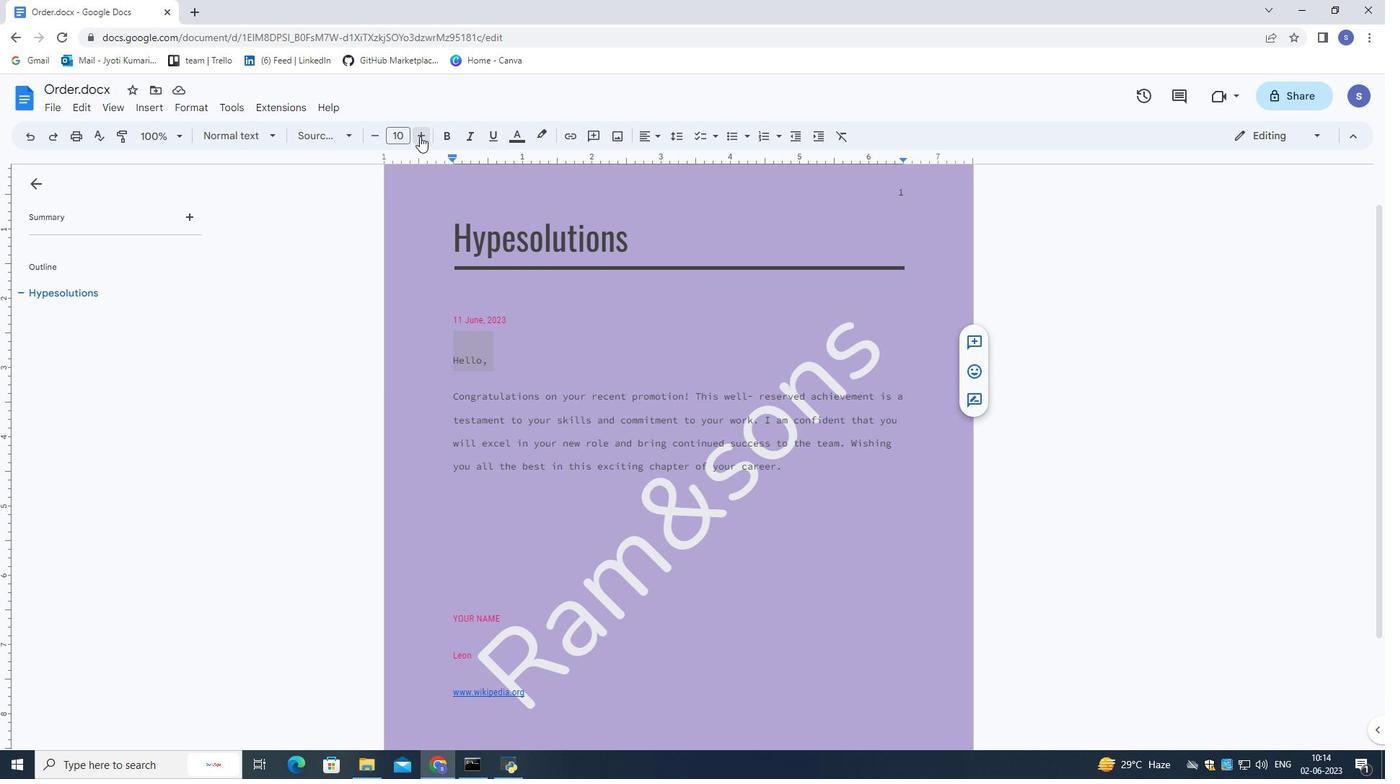 
Action: Mouse pressed left at (419, 136)
Screenshot: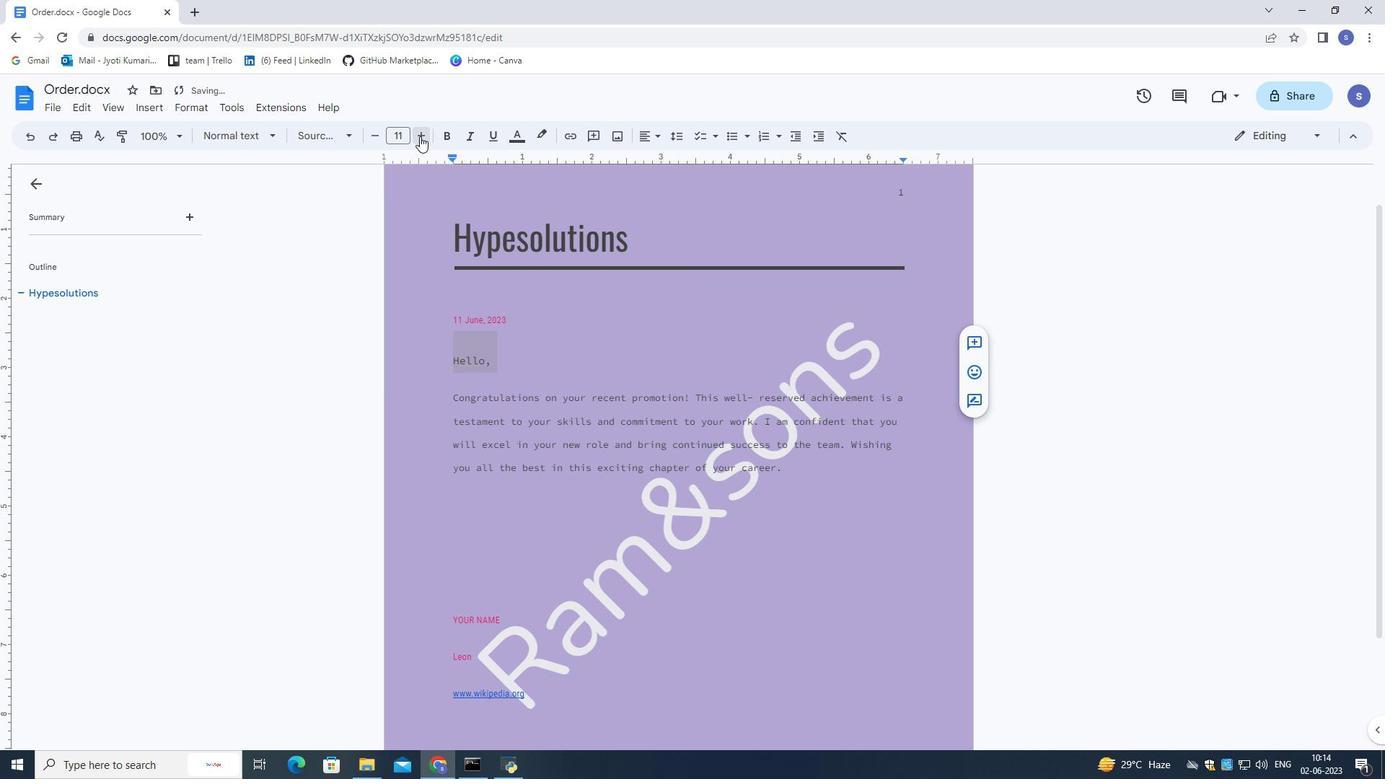 
Action: Mouse pressed left at (419, 136)
Screenshot: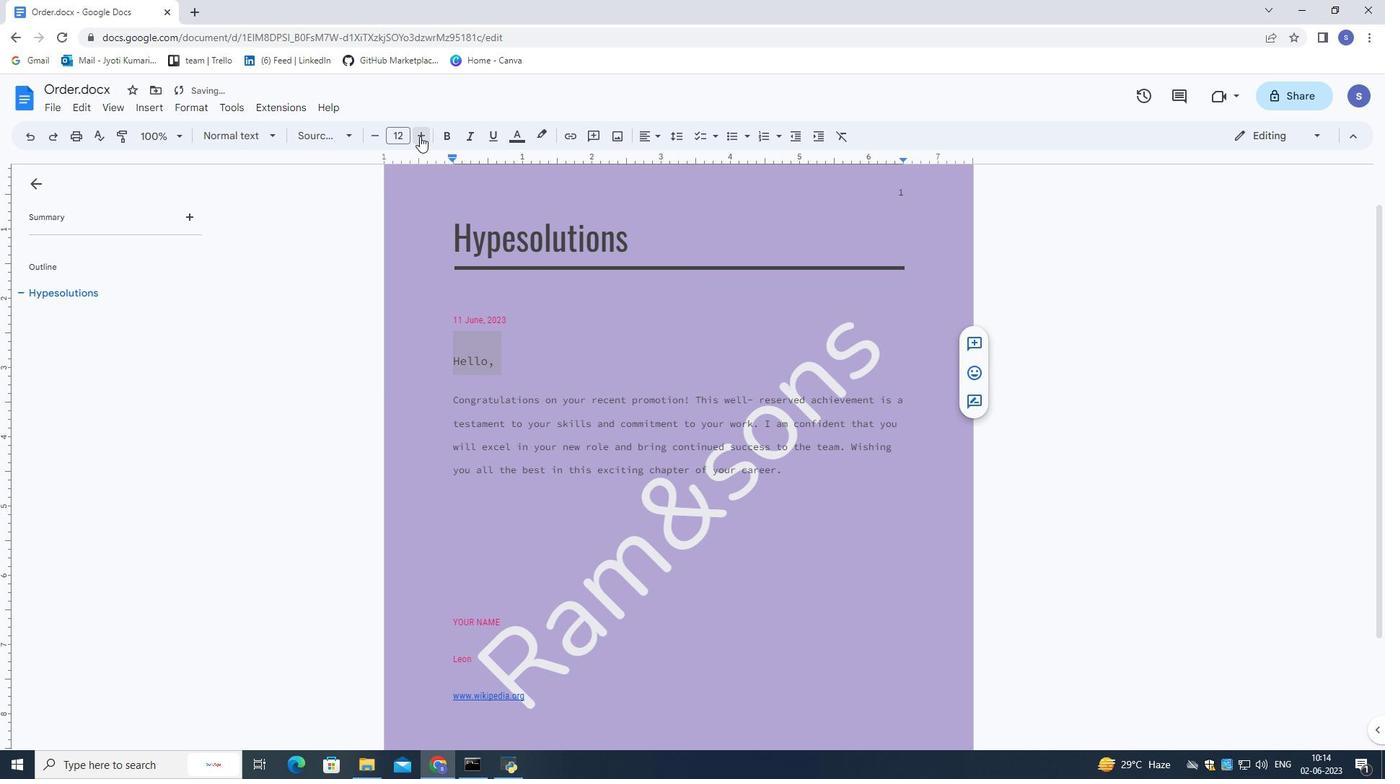 
Action: Mouse pressed left at (419, 136)
Screenshot: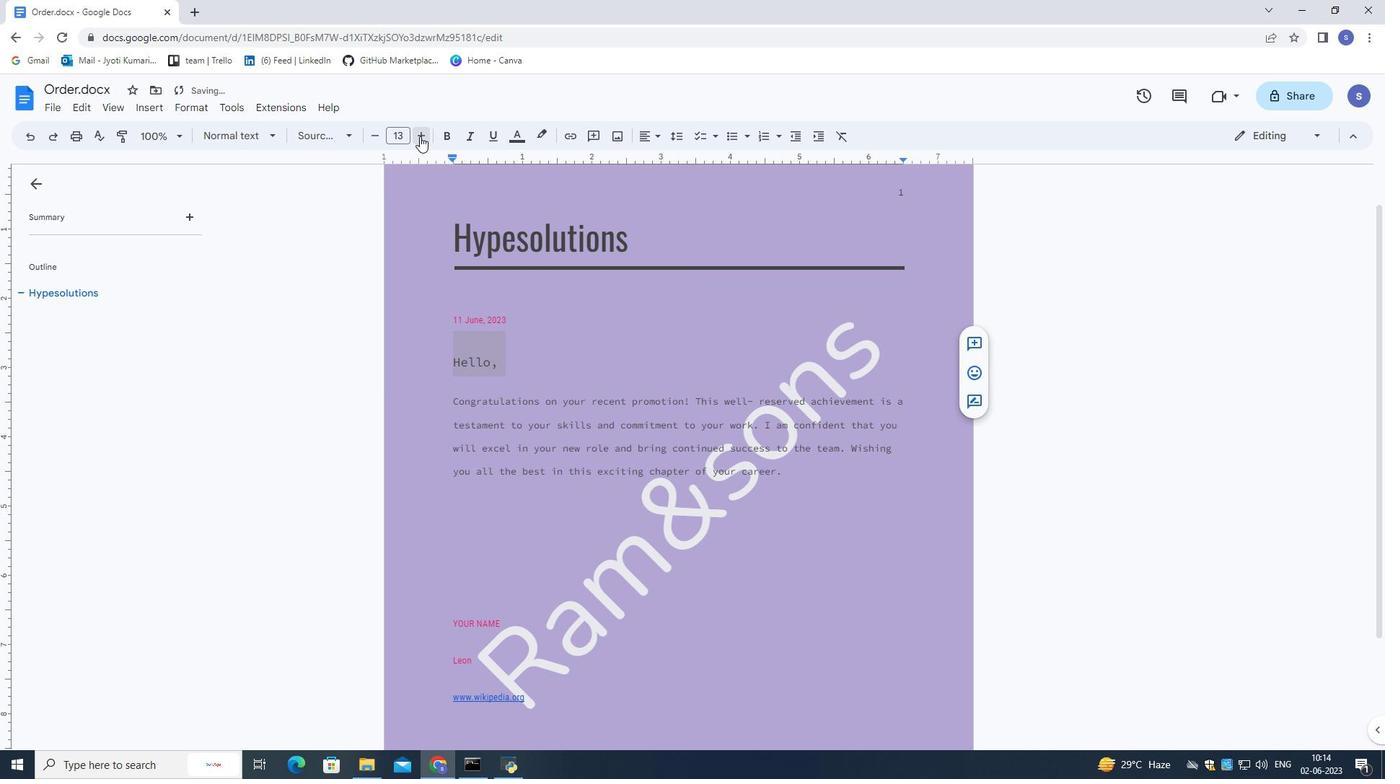 
Action: Mouse pressed left at (419, 136)
Screenshot: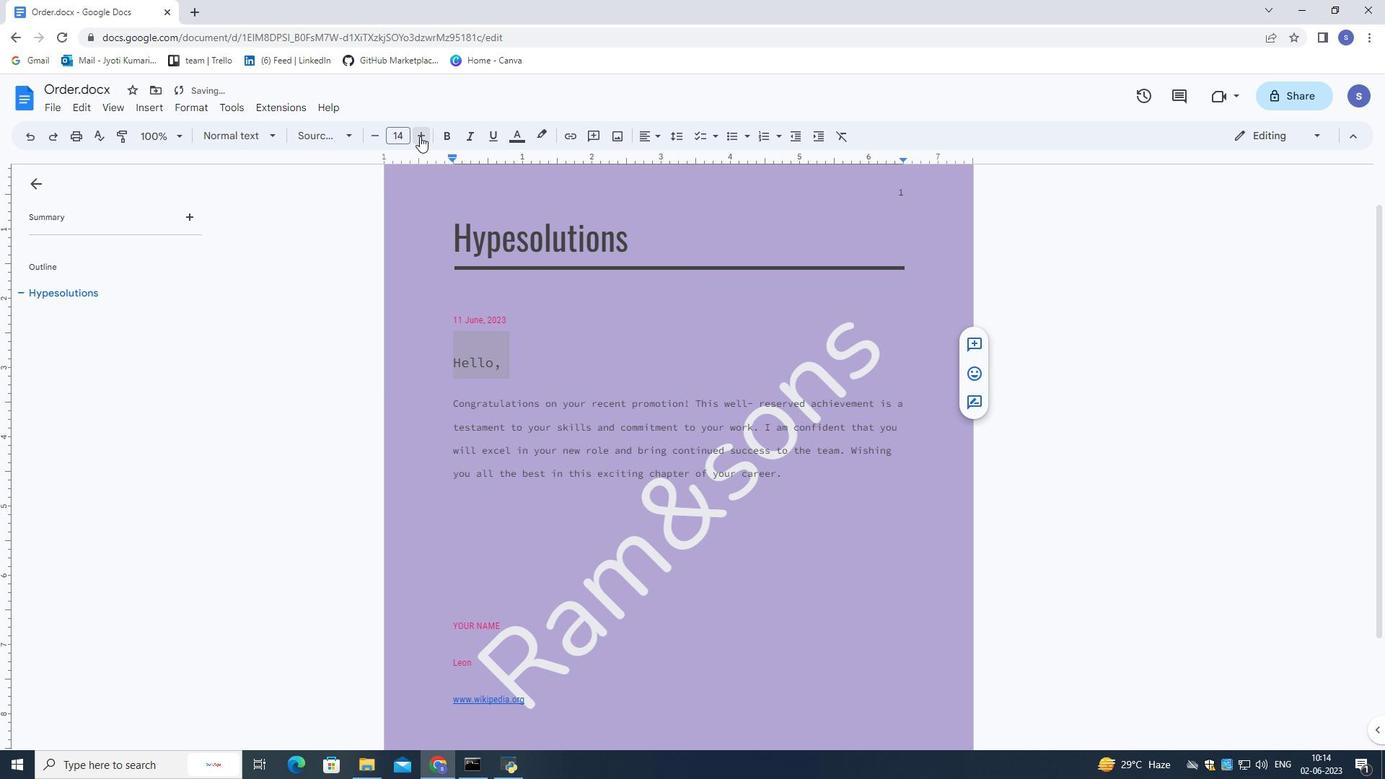 
Action: Mouse pressed left at (419, 136)
Screenshot: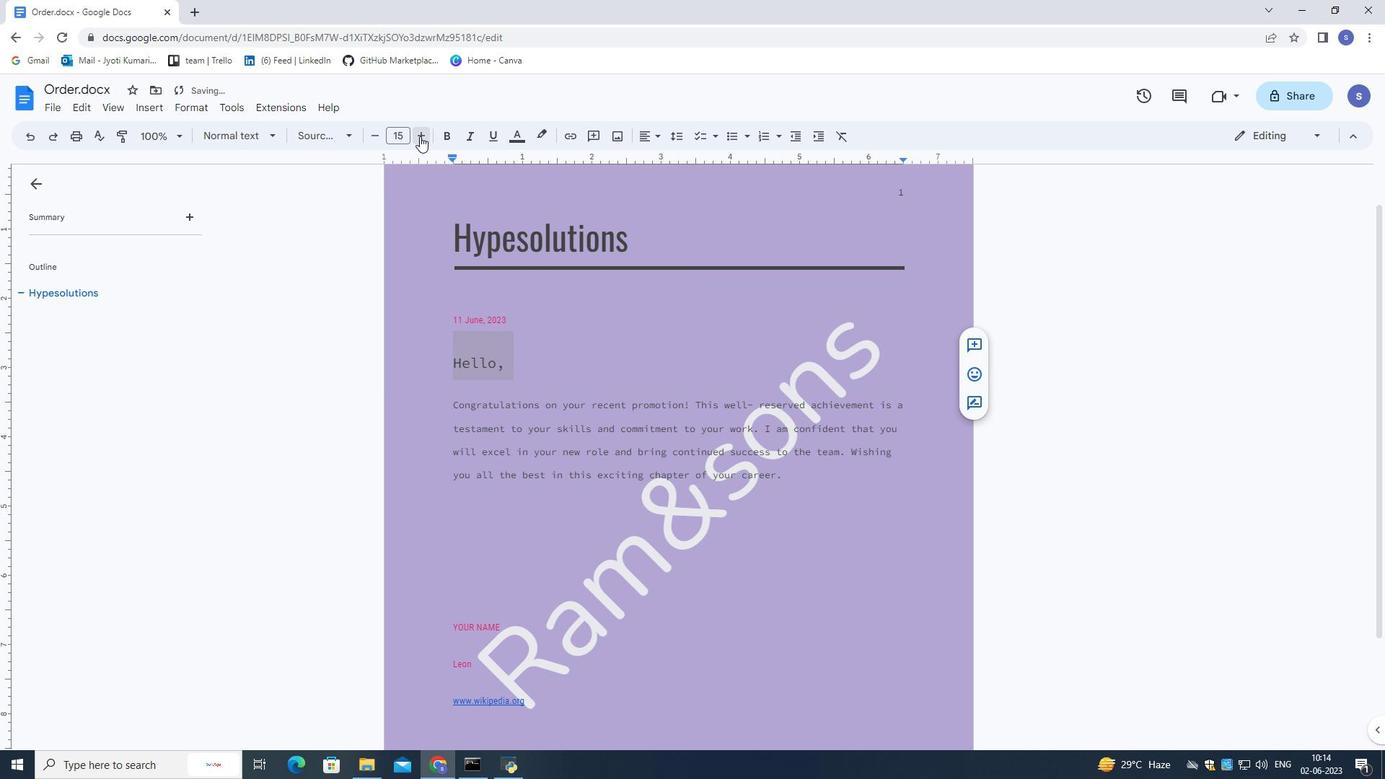 
Action: Mouse pressed left at (419, 136)
Screenshot: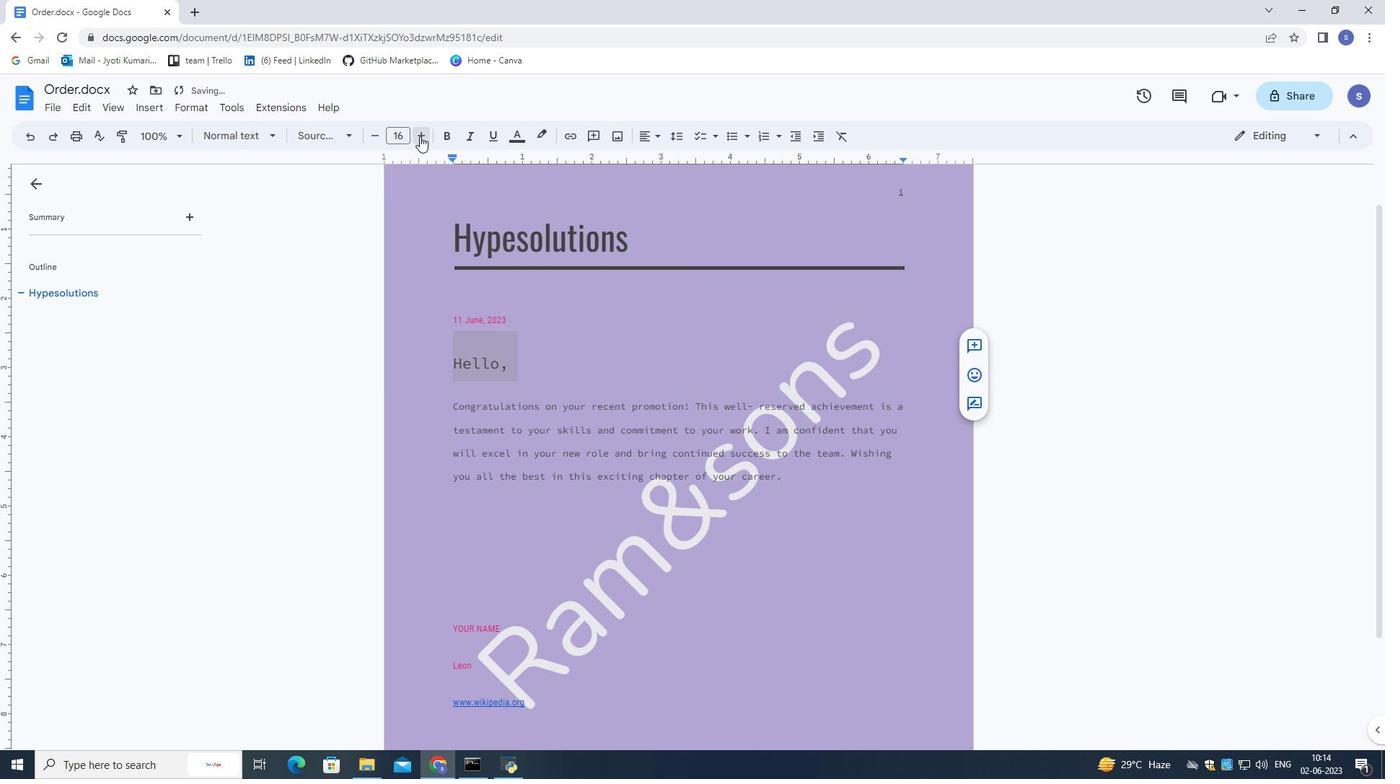
Action: Mouse pressed left at (419, 136)
Screenshot: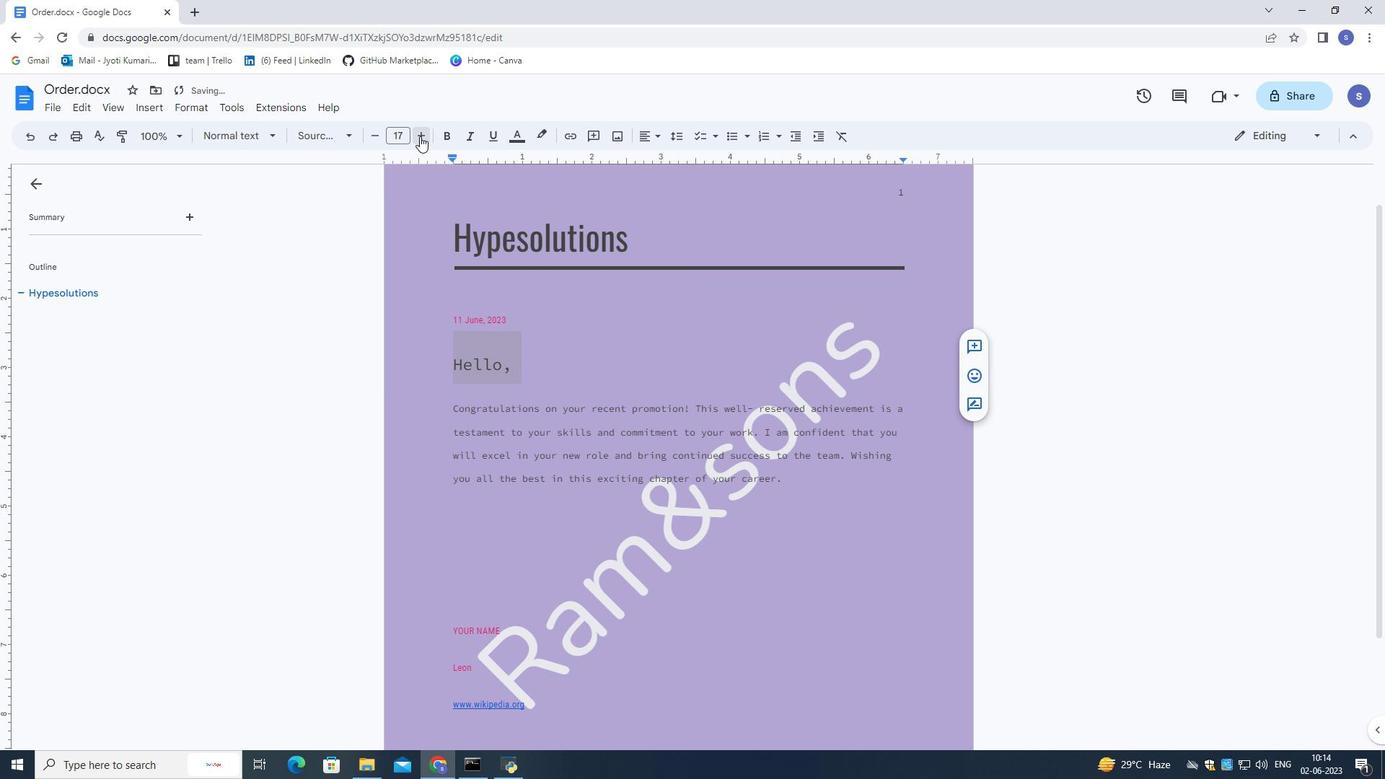 
Action: Mouse pressed left at (419, 136)
Screenshot: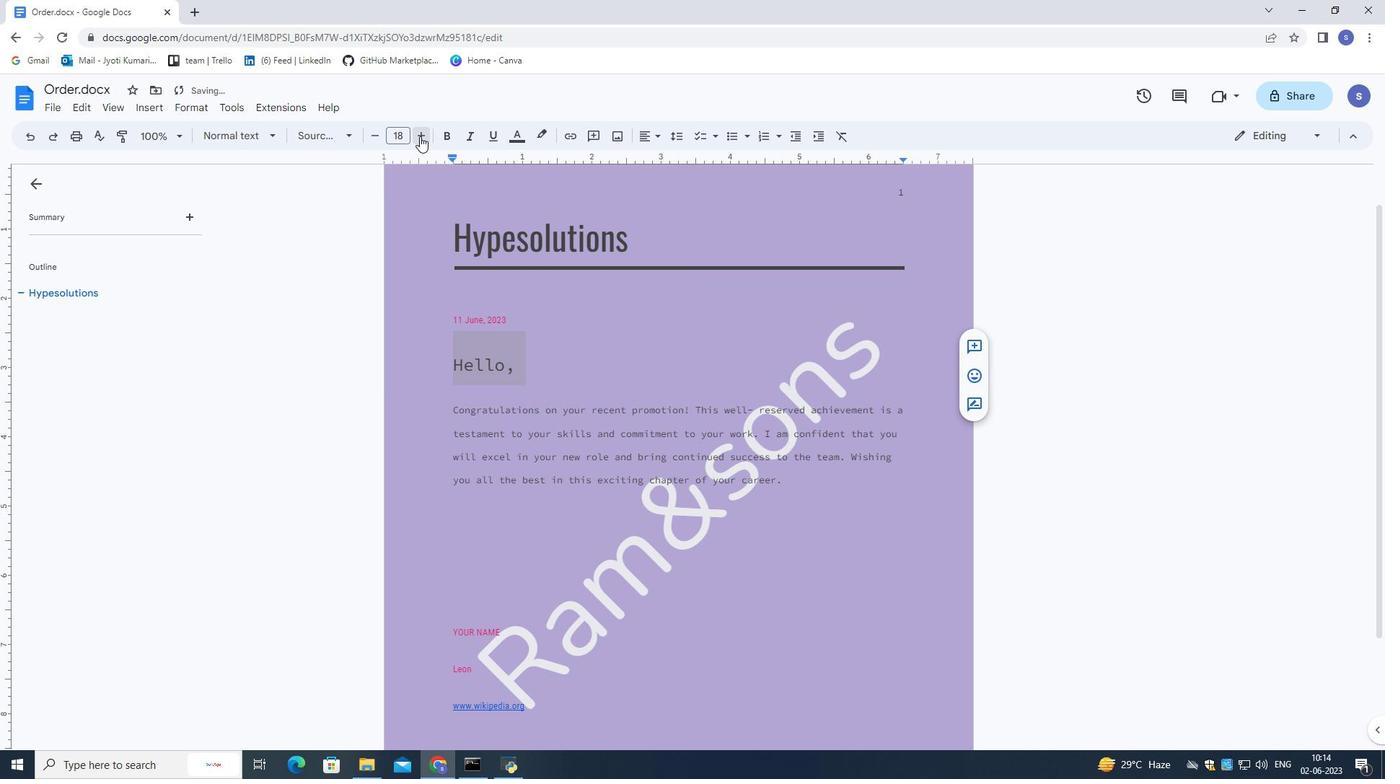 
Action: Mouse pressed left at (419, 136)
Screenshot: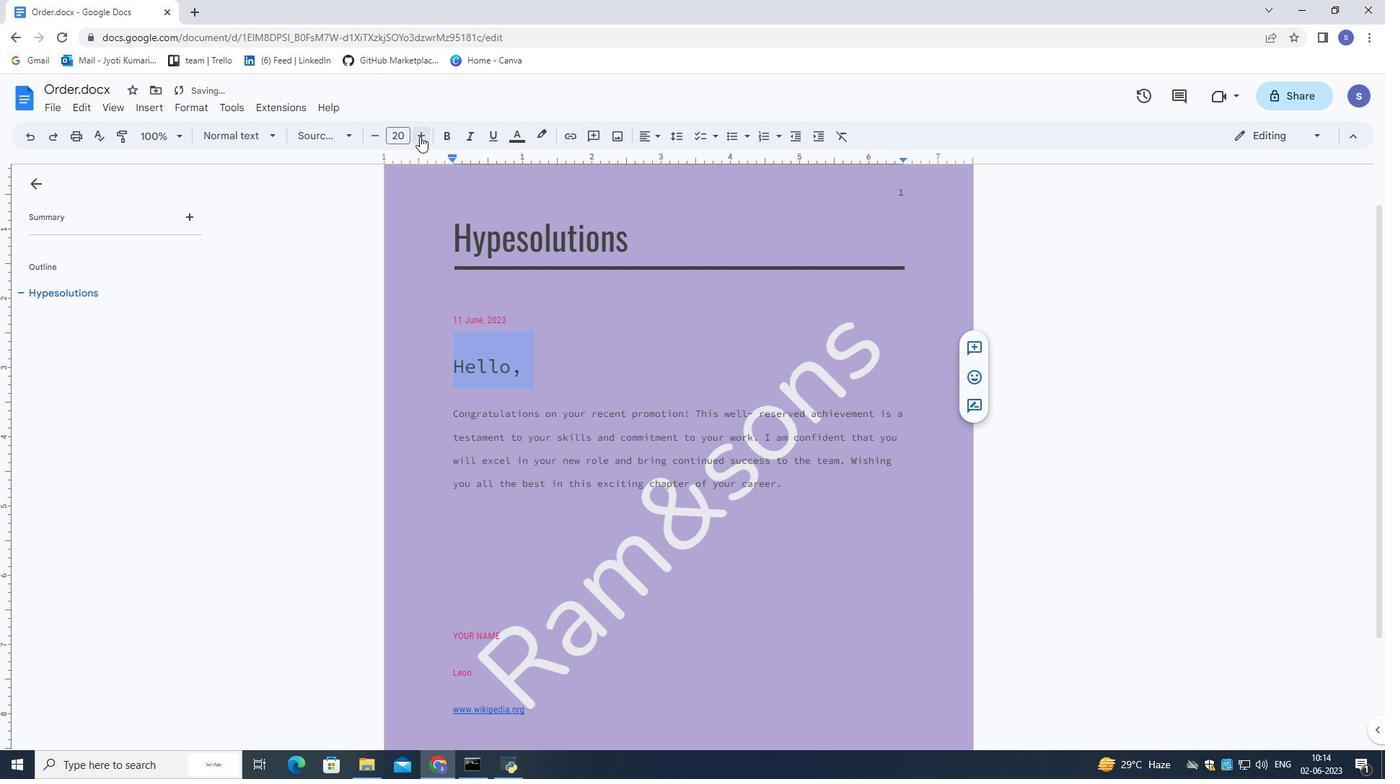 
Action: Mouse pressed left at (419, 136)
Screenshot: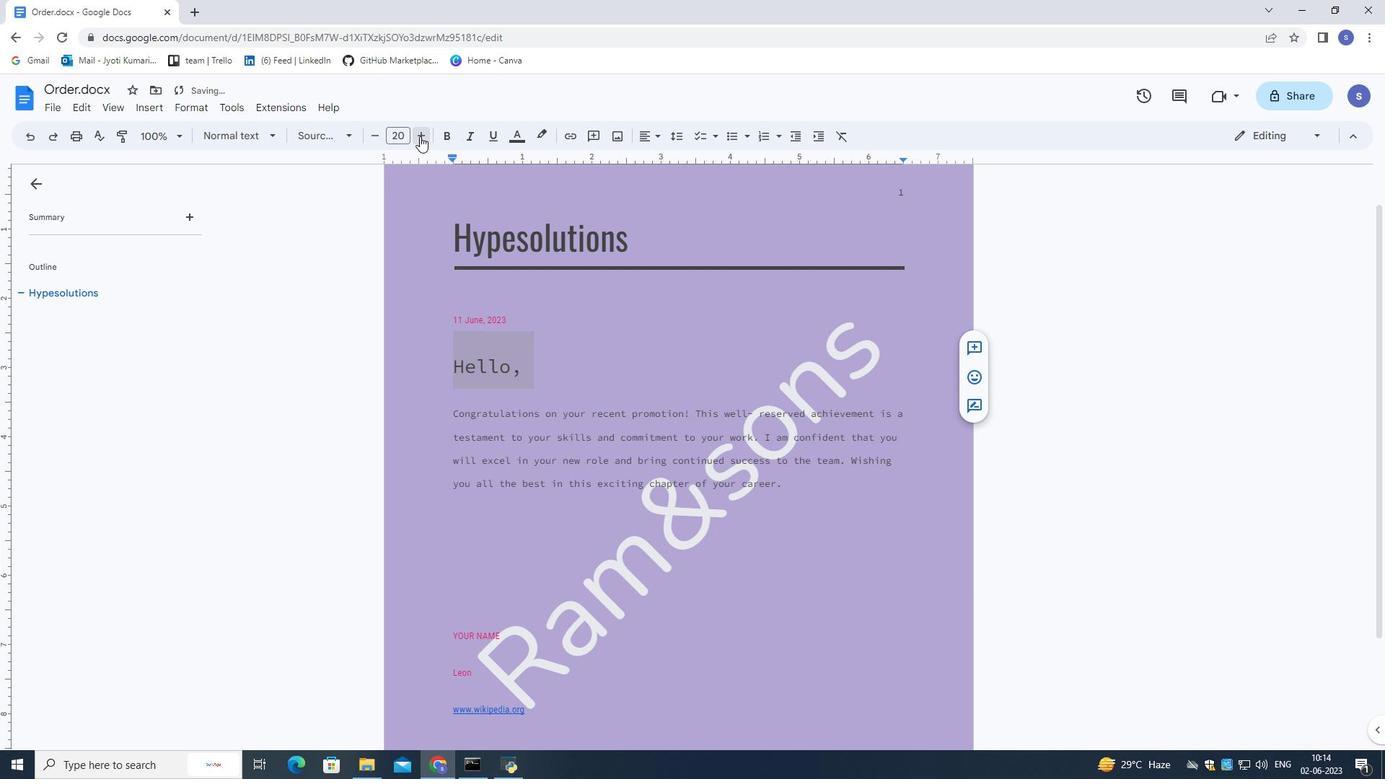 
Action: Mouse pressed left at (419, 136)
Screenshot: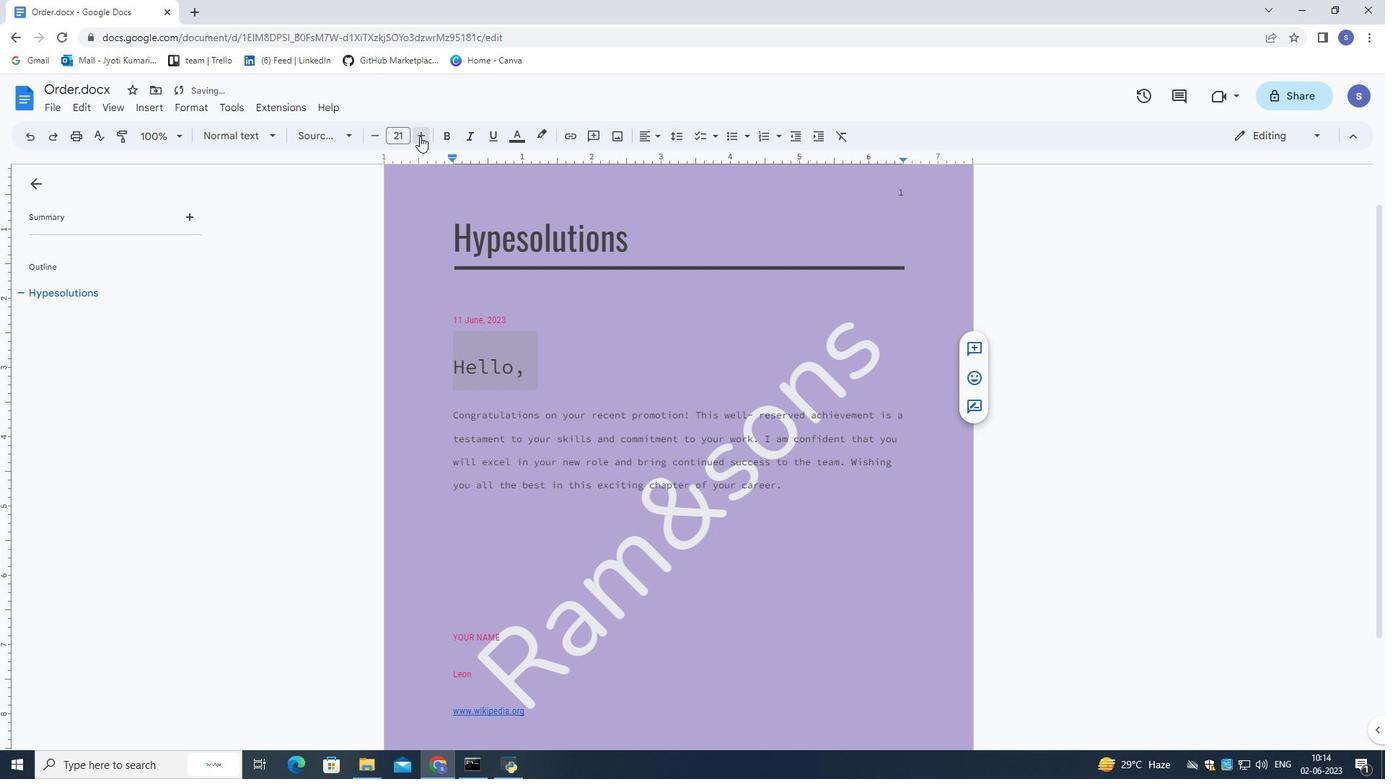 
Action: Mouse pressed left at (419, 136)
Screenshot: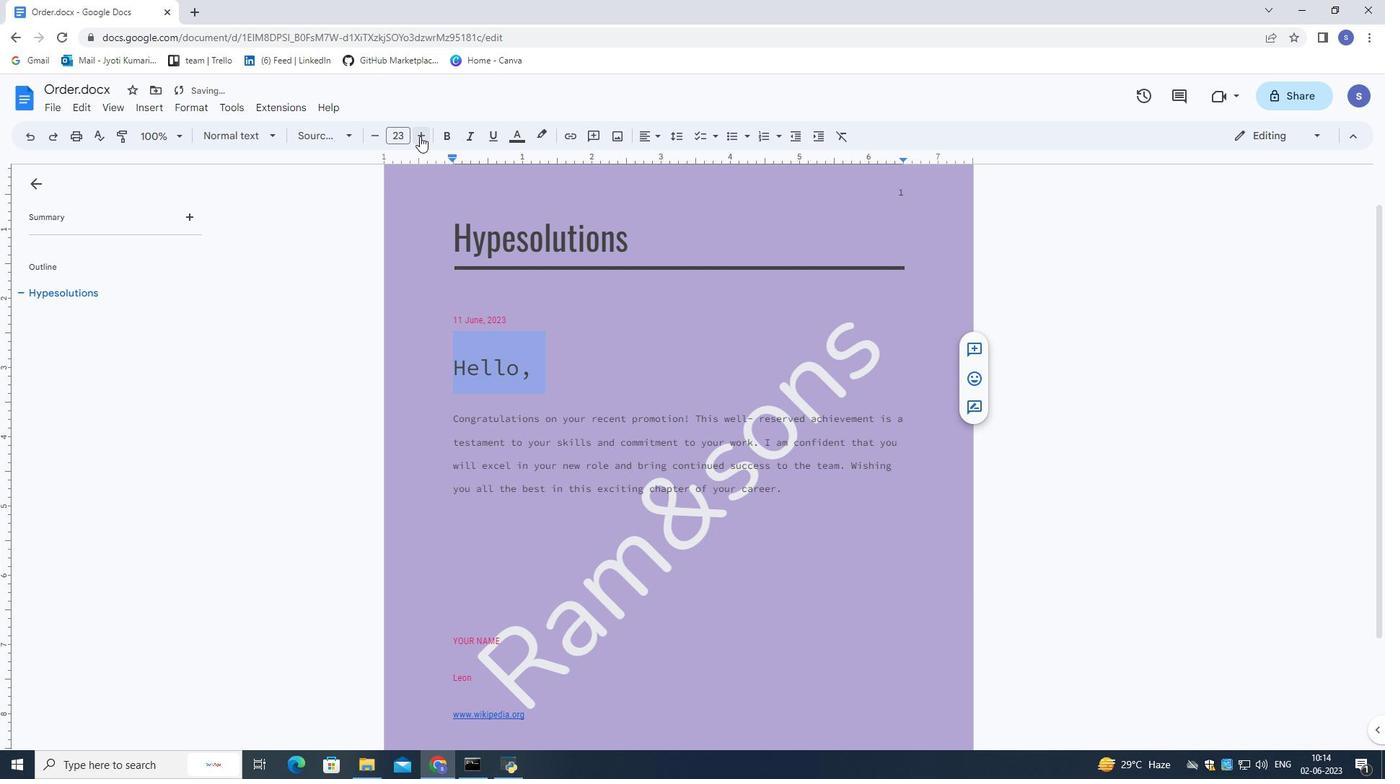 
Action: Mouse pressed left at (419, 136)
Screenshot: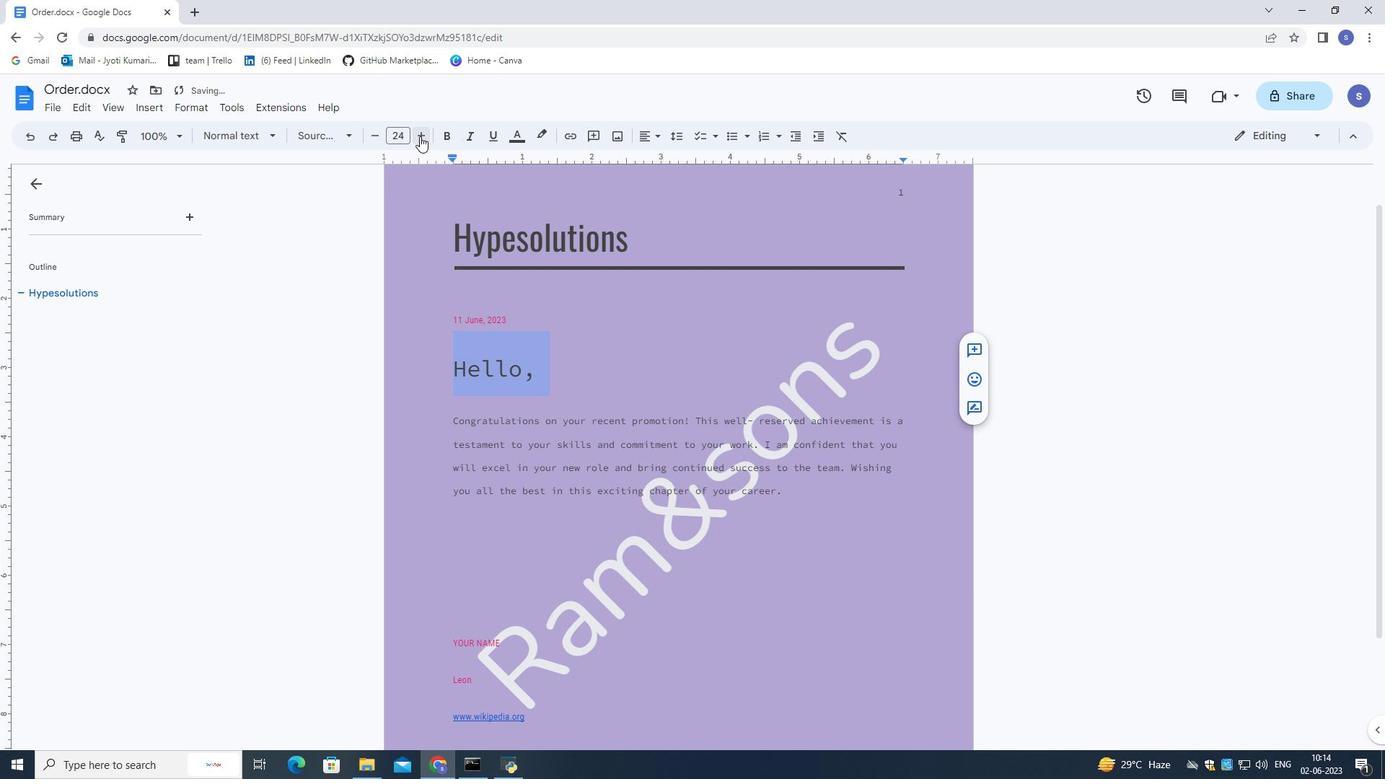 
Action: Mouse moved to (598, 319)
Screenshot: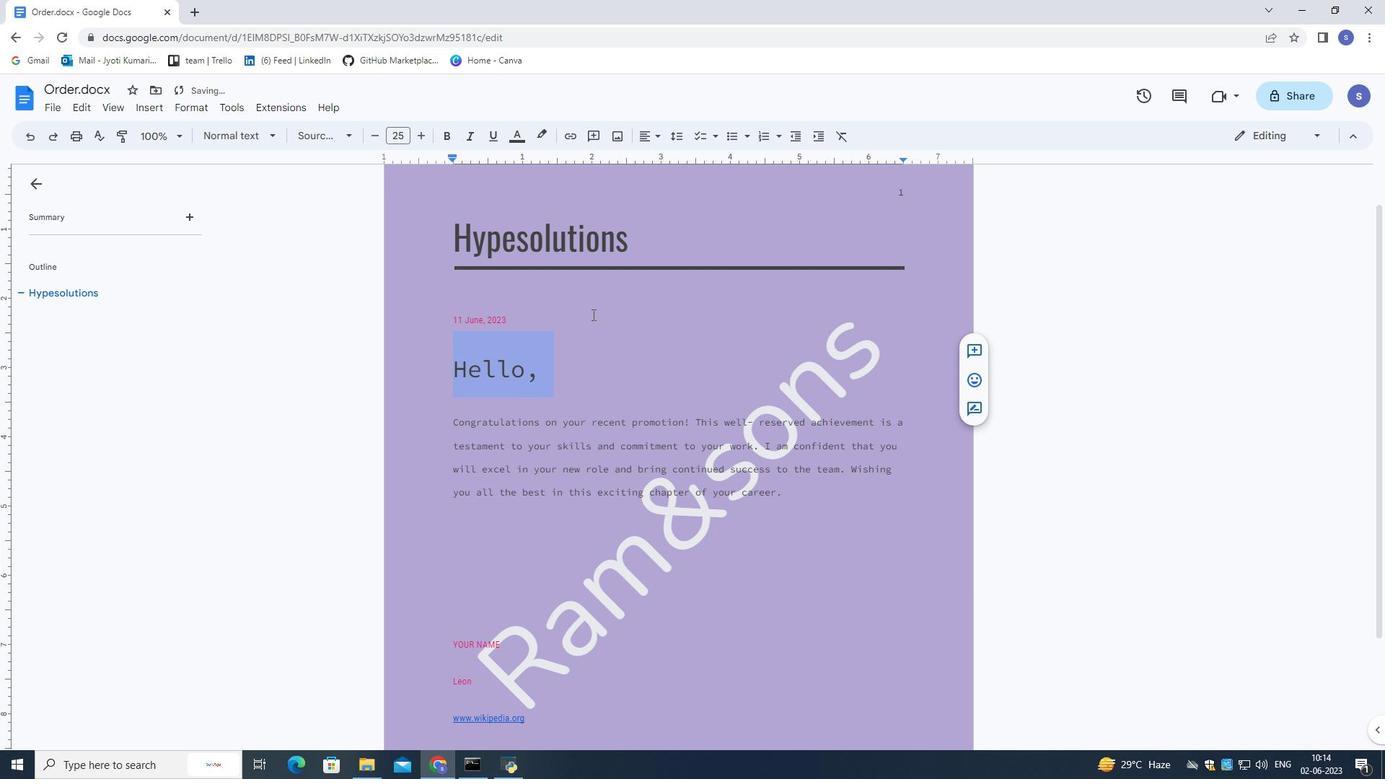 
Action: Mouse pressed left at (598, 319)
Screenshot: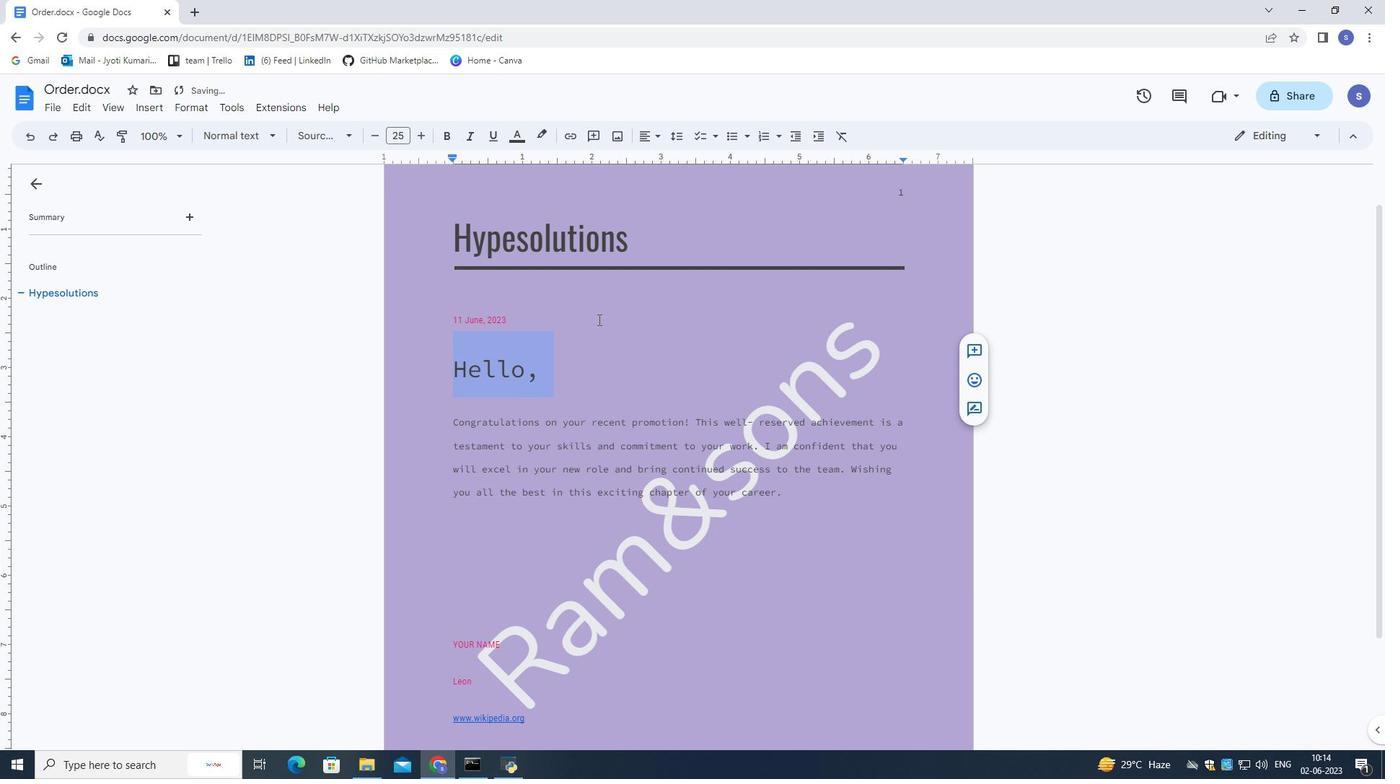 
Action: Mouse moved to (528, 299)
Screenshot: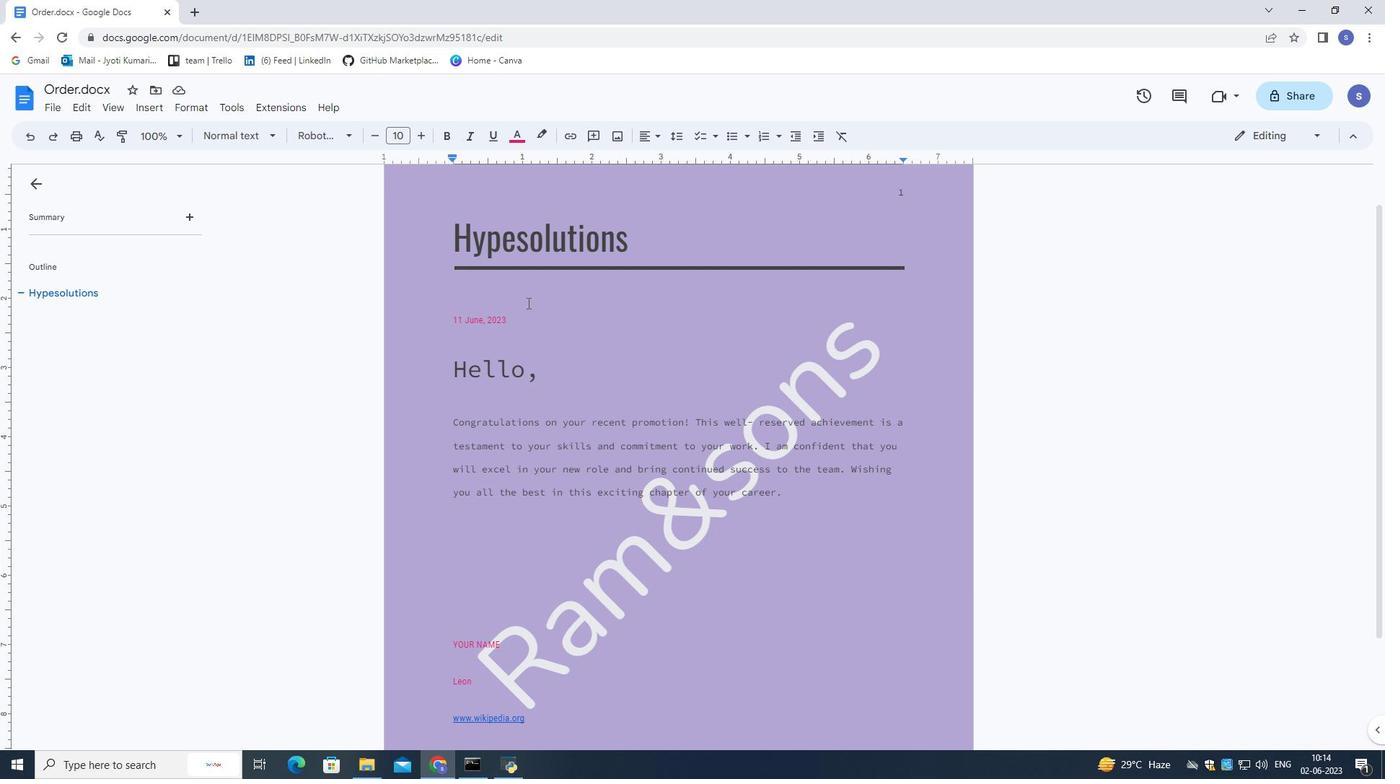 
